 Task: Look for space in Mianyang, China from 6th June, 2023 to 8th June, 2023 for 2 adults in price range Rs.7000 to Rs.12000. Place can be private room with 1  bedroom having 2 beds and 1 bathroom. Property type can be house, flat, guest house. Booking option can be shelf check-in. Required host language is Chinese (Simplified).
Action: Mouse moved to (386, 130)
Screenshot: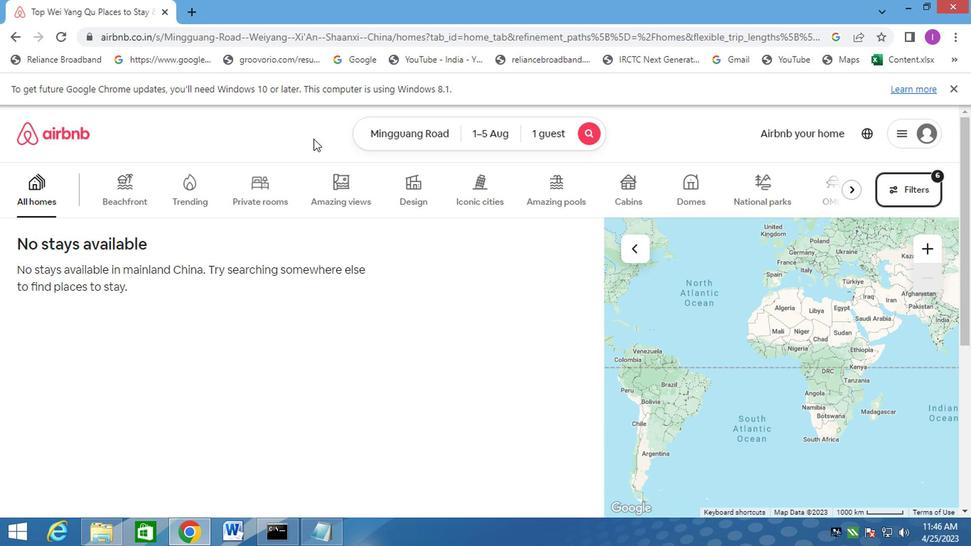
Action: Mouse pressed left at (386, 130)
Screenshot: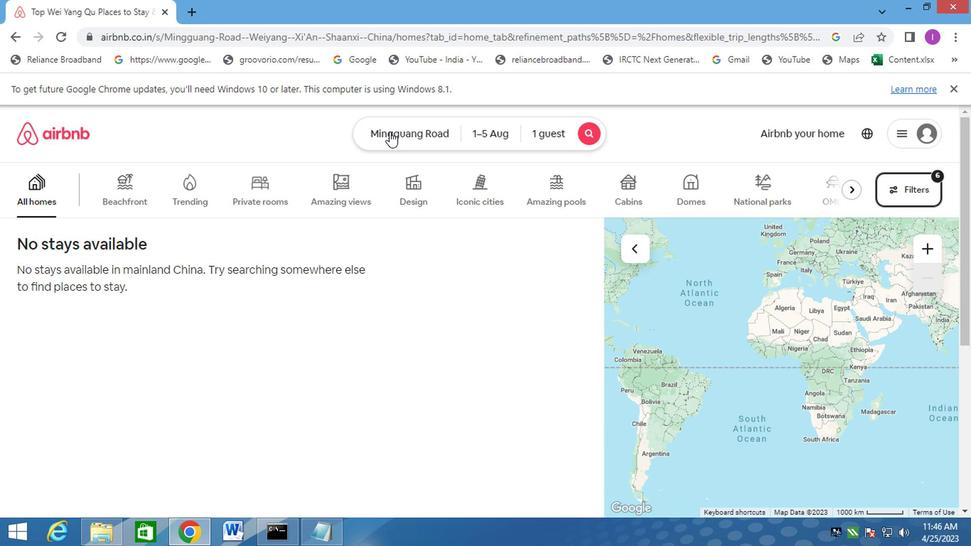 
Action: Mouse moved to (388, 182)
Screenshot: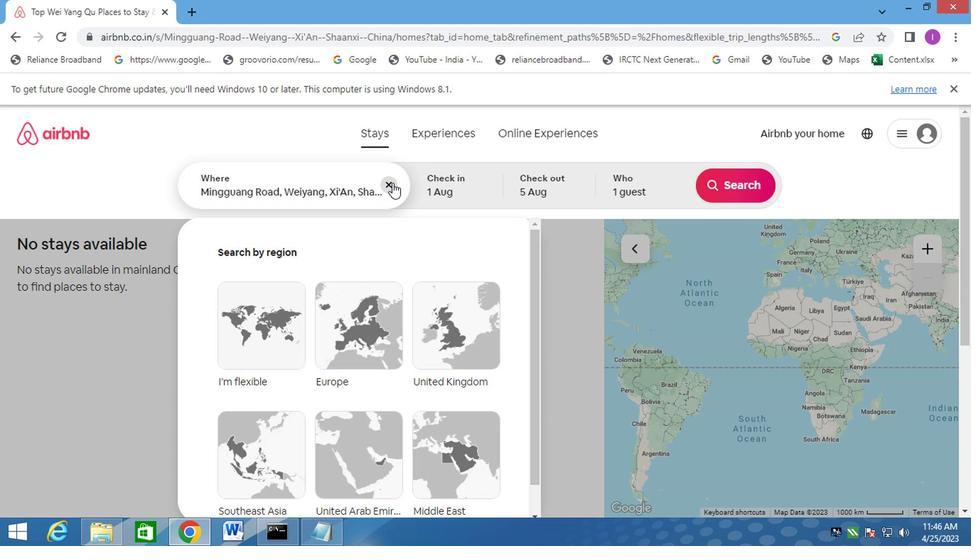 
Action: Mouse pressed left at (388, 182)
Screenshot: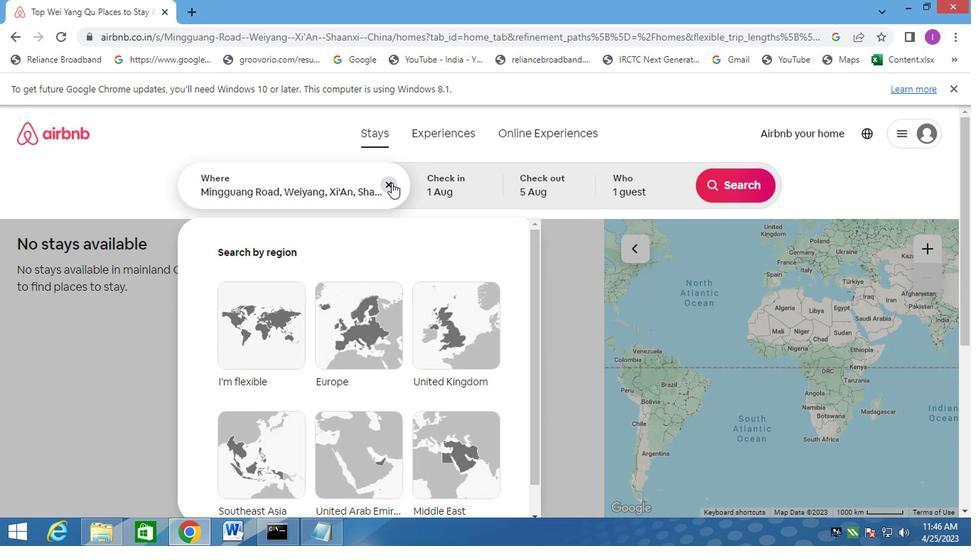 
Action: Mouse moved to (251, 191)
Screenshot: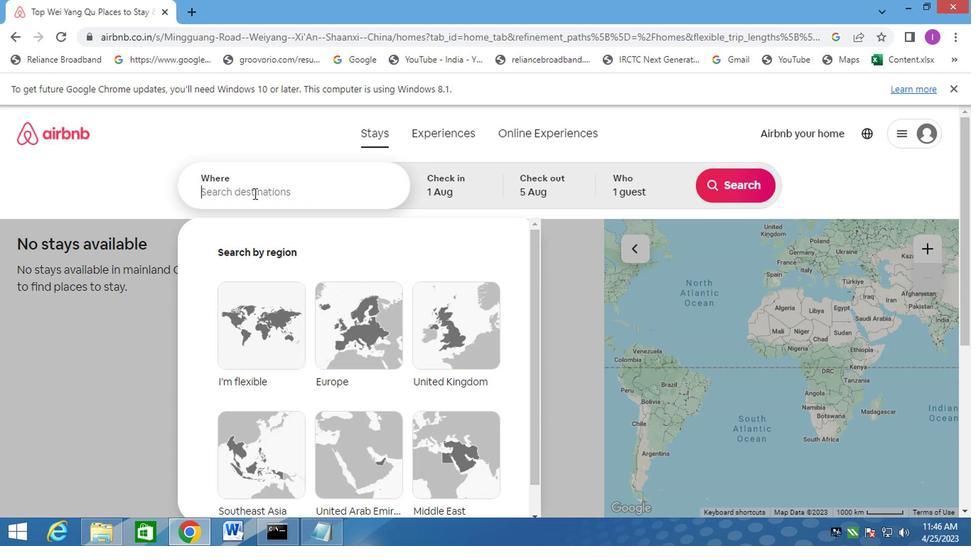 
Action: Key pressed <Key.shift>MIANYANG,CHINA
Screenshot: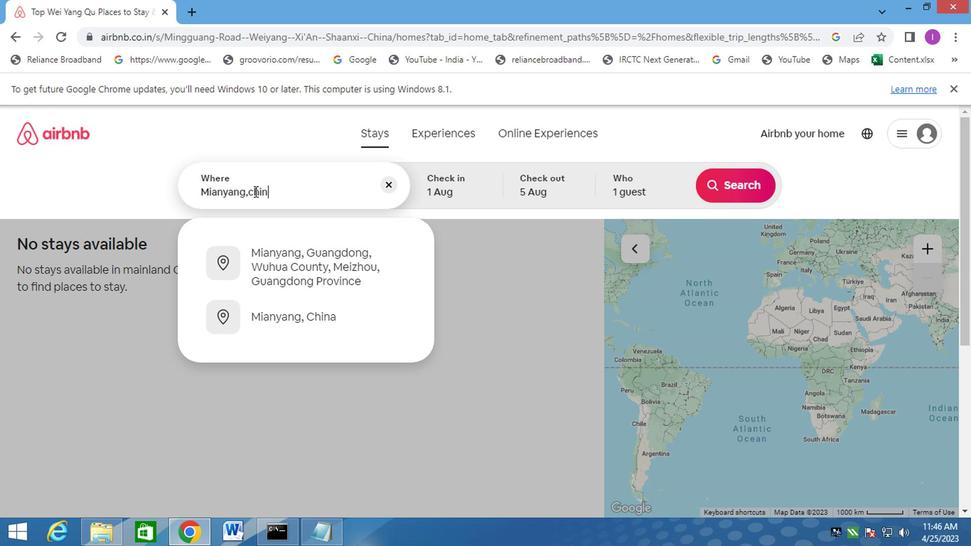 
Action: Mouse moved to (302, 326)
Screenshot: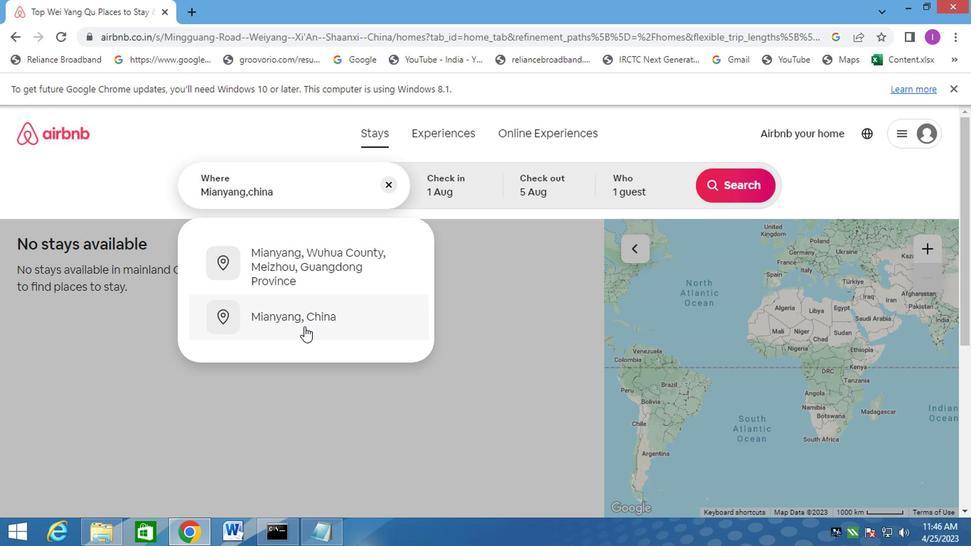 
Action: Mouse pressed left at (302, 326)
Screenshot: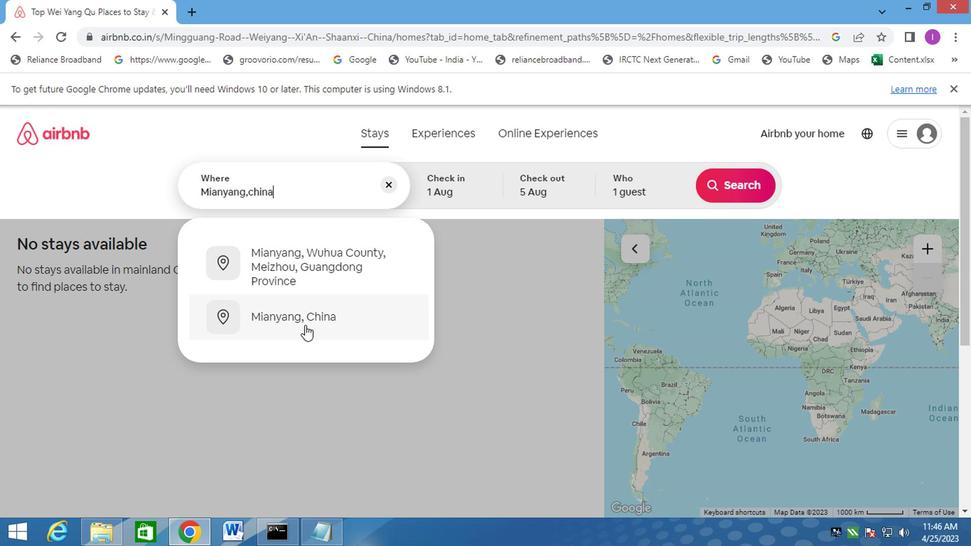 
Action: Mouse moved to (218, 300)
Screenshot: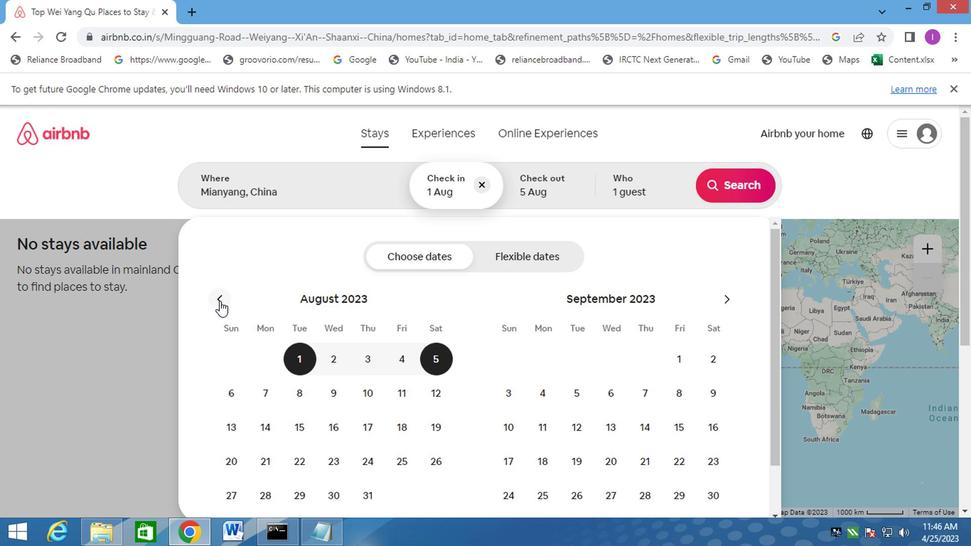 
Action: Mouse pressed left at (218, 300)
Screenshot: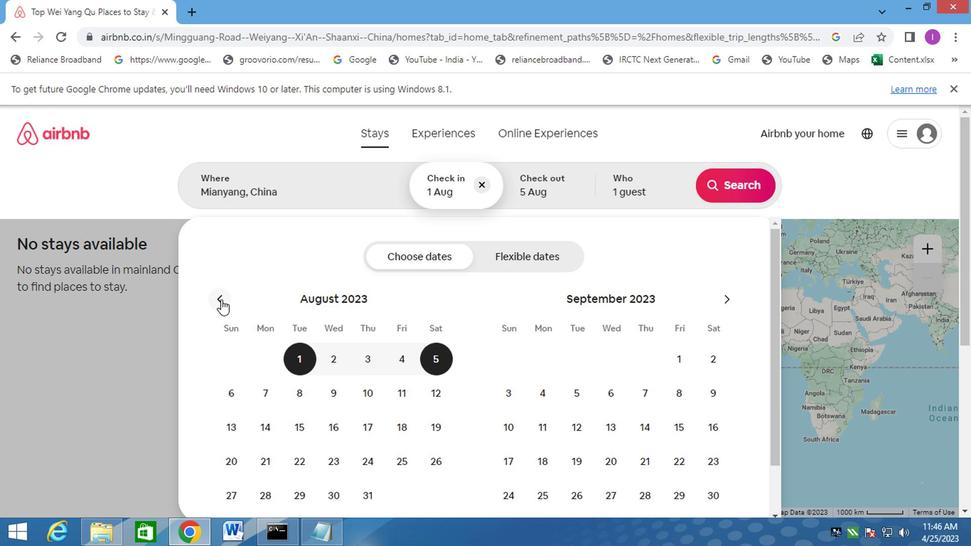 
Action: Mouse moved to (215, 299)
Screenshot: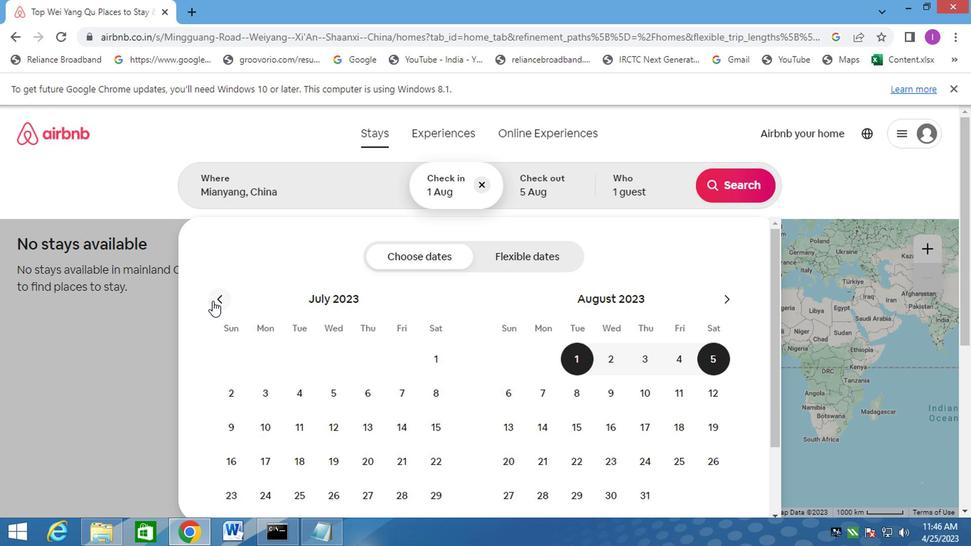 
Action: Mouse pressed left at (215, 299)
Screenshot: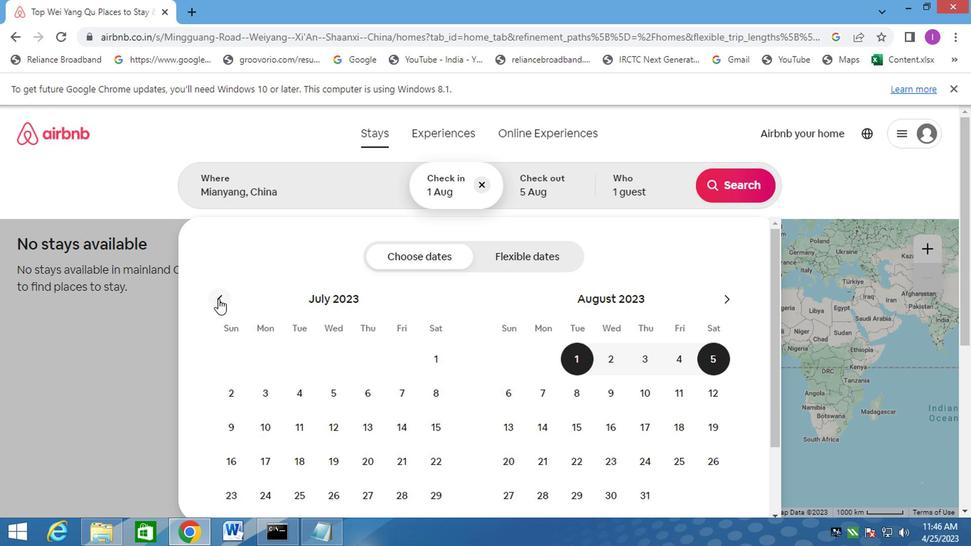 
Action: Mouse moved to (297, 396)
Screenshot: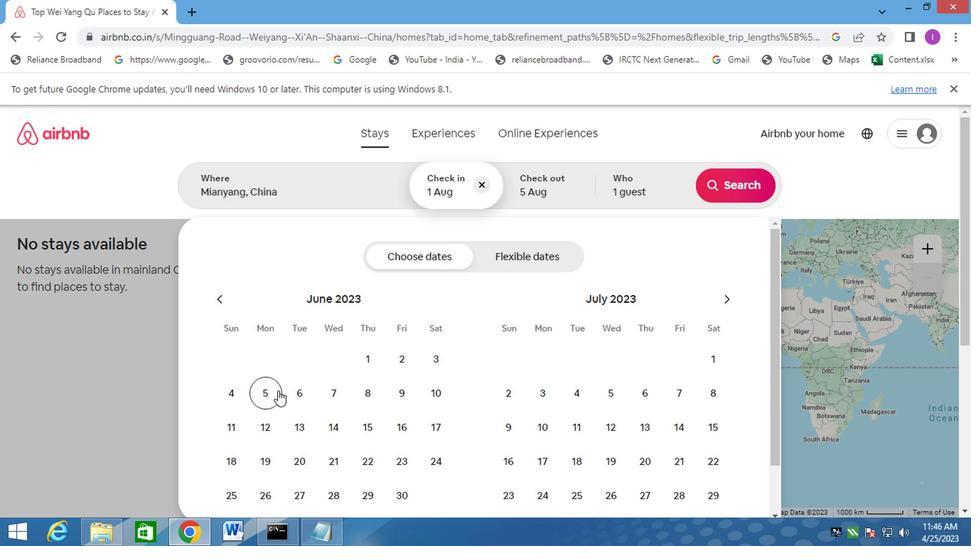 
Action: Mouse pressed left at (297, 396)
Screenshot: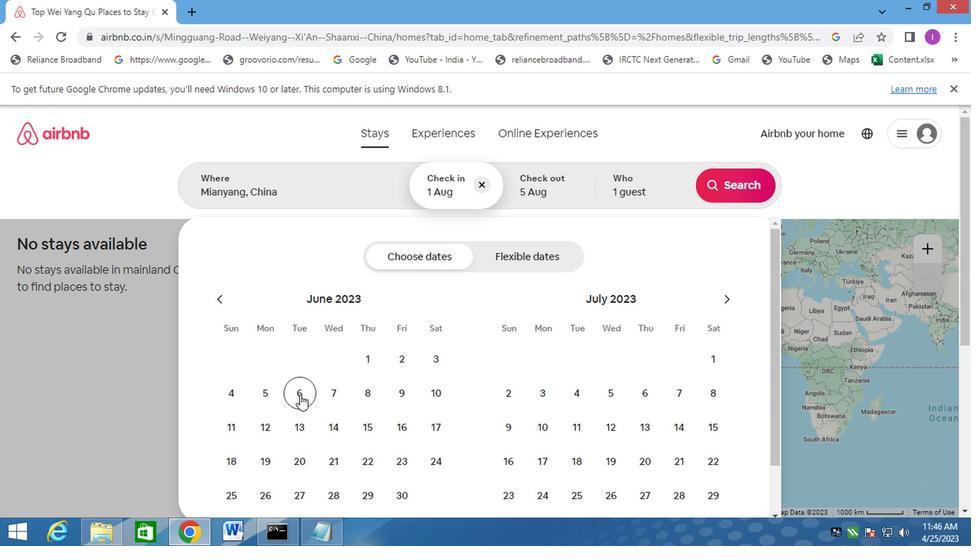 
Action: Mouse moved to (365, 395)
Screenshot: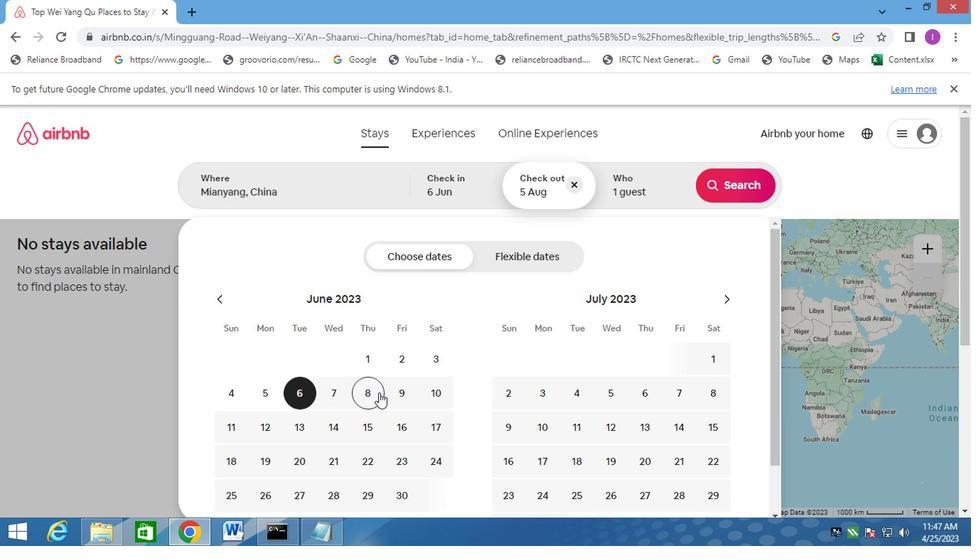 
Action: Mouse pressed left at (365, 395)
Screenshot: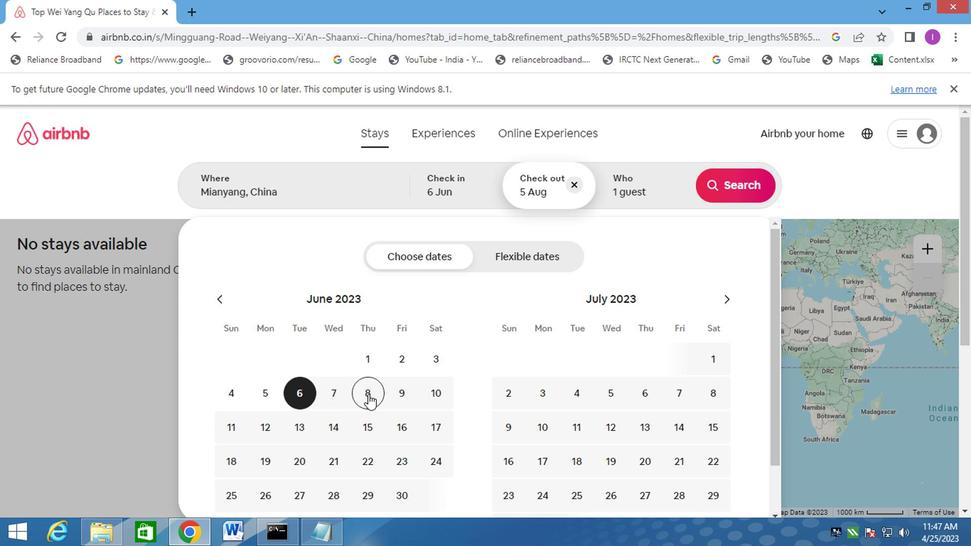 
Action: Mouse moved to (640, 190)
Screenshot: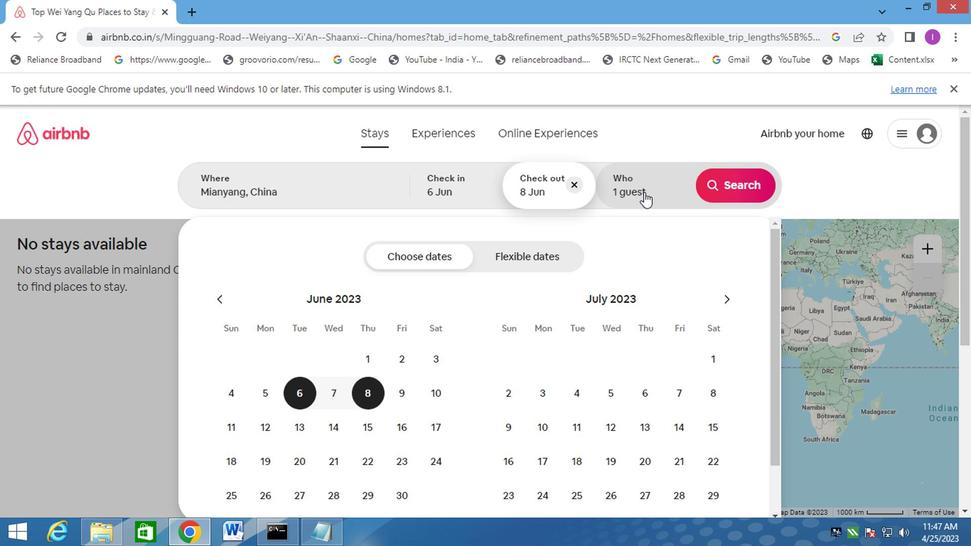 
Action: Mouse pressed left at (640, 190)
Screenshot: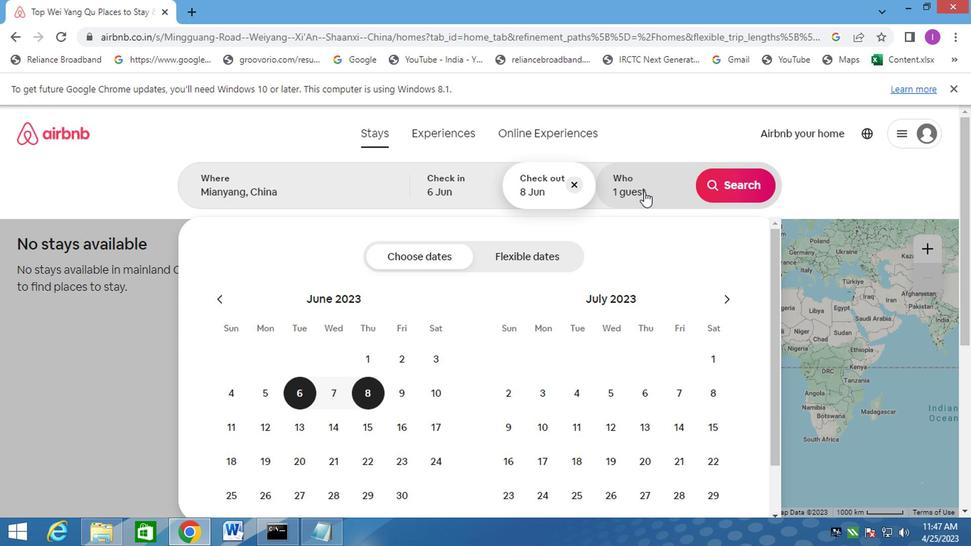 
Action: Mouse moved to (735, 258)
Screenshot: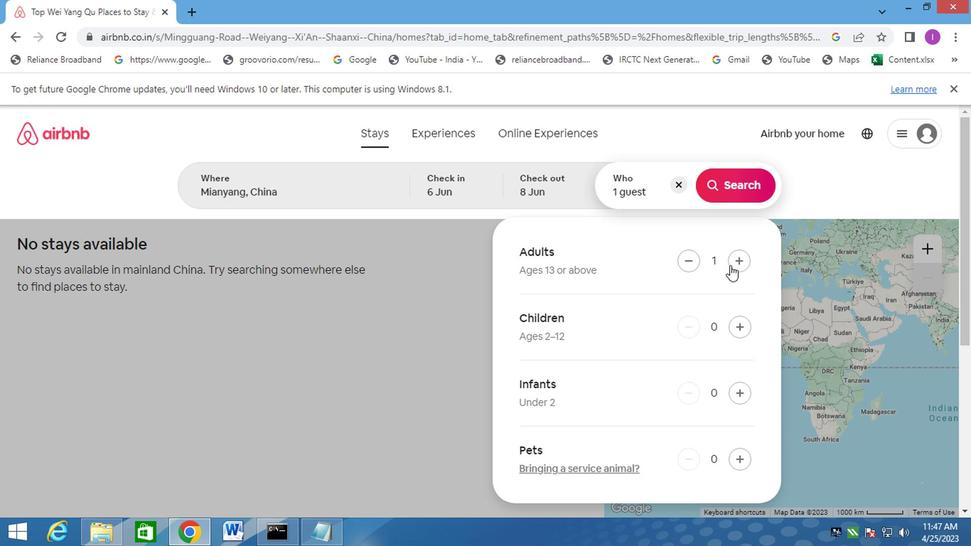 
Action: Mouse pressed left at (735, 258)
Screenshot: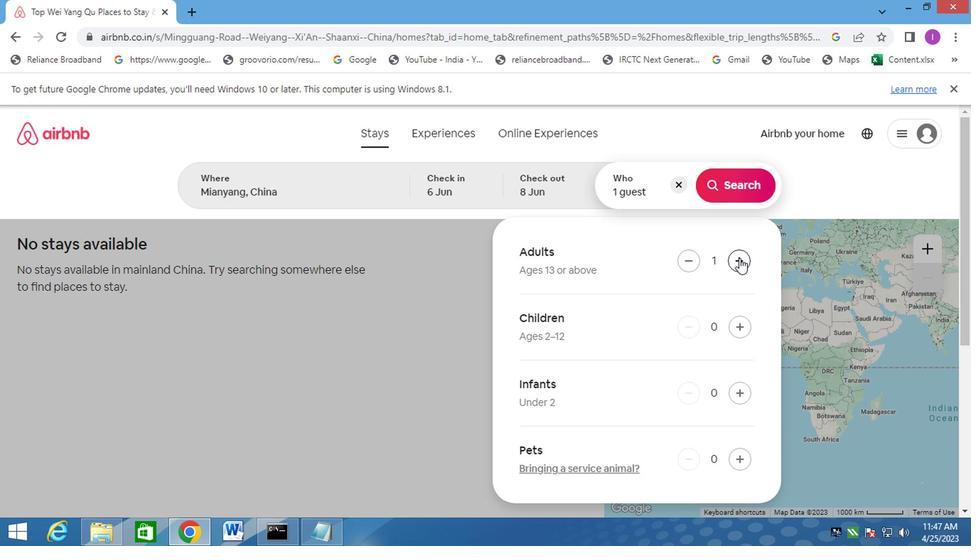 
Action: Mouse moved to (716, 178)
Screenshot: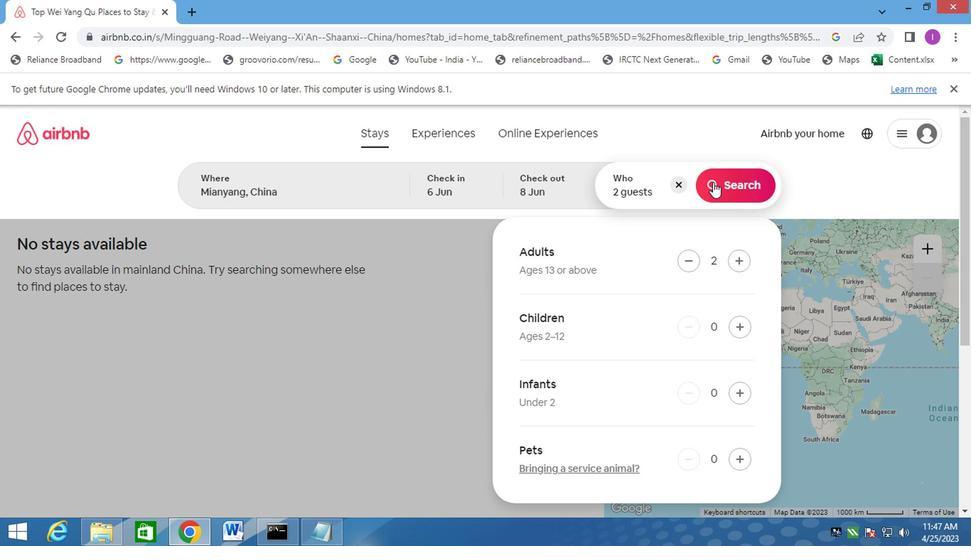 
Action: Mouse pressed left at (716, 178)
Screenshot: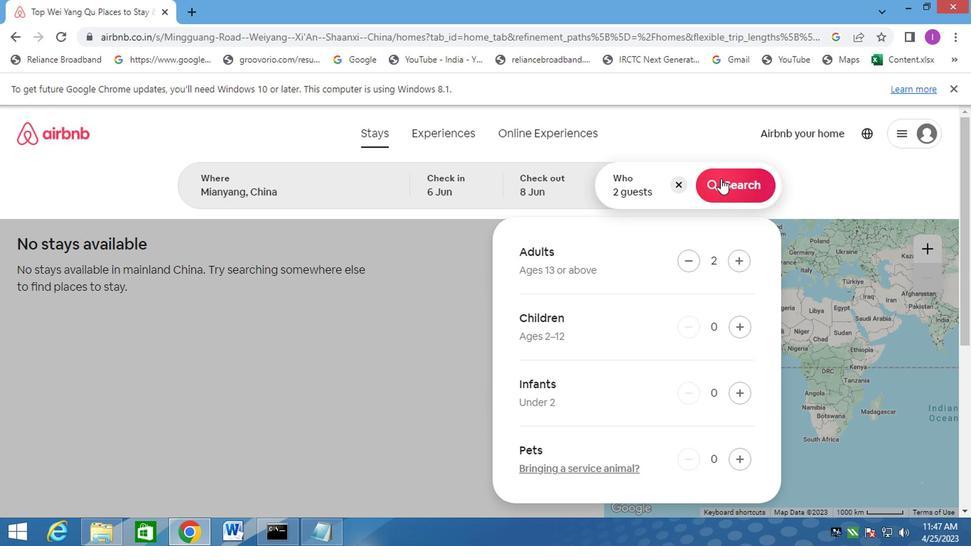 
Action: Mouse moved to (911, 186)
Screenshot: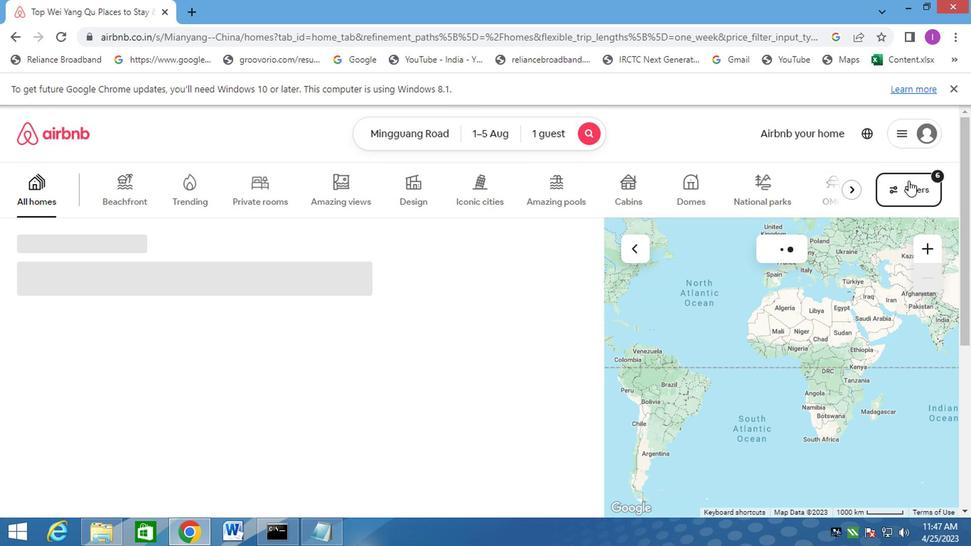 
Action: Mouse pressed left at (911, 186)
Screenshot: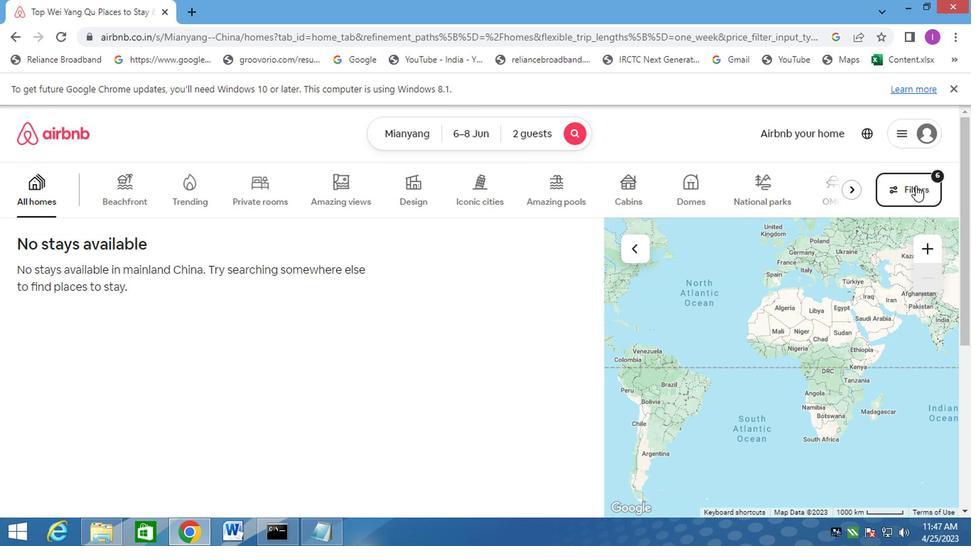 
Action: Mouse moved to (304, 282)
Screenshot: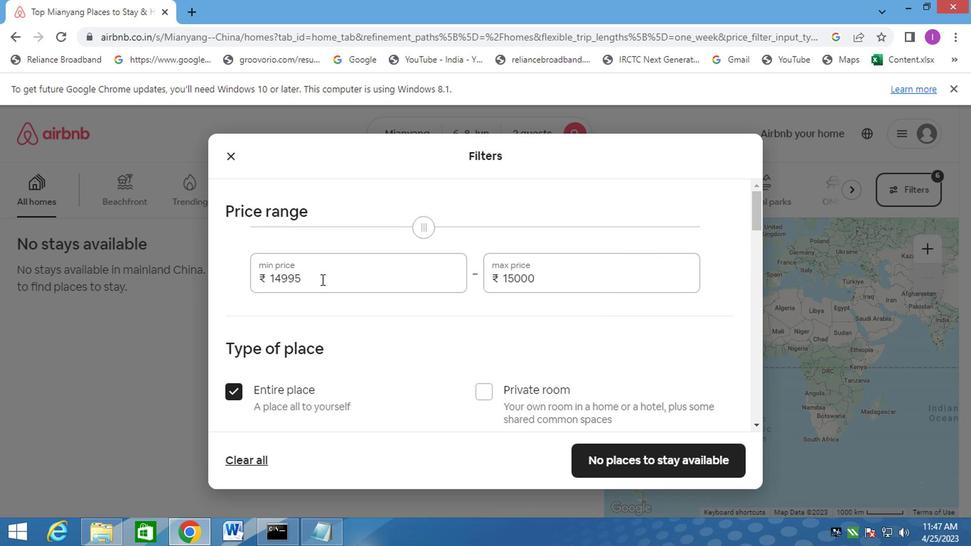 
Action: Mouse pressed left at (304, 282)
Screenshot: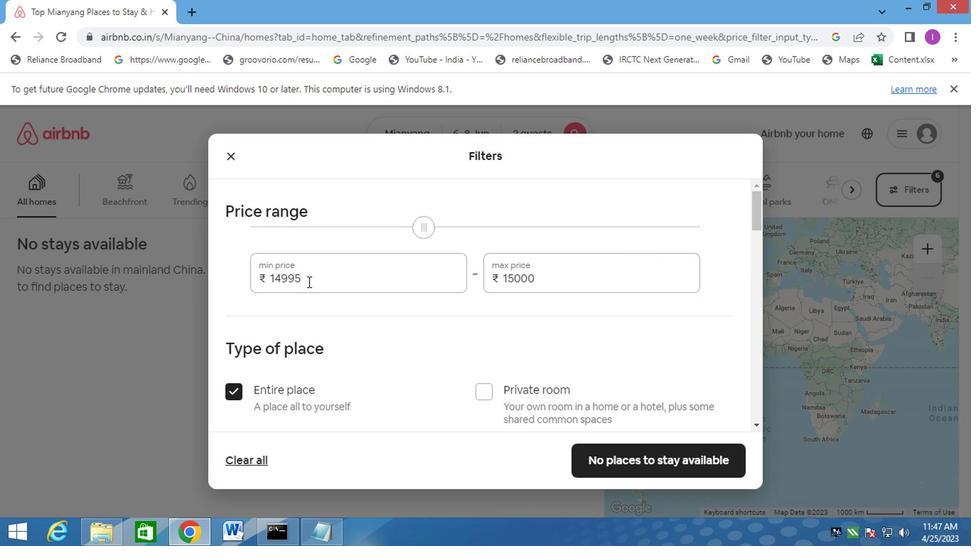 
Action: Mouse moved to (264, 279)
Screenshot: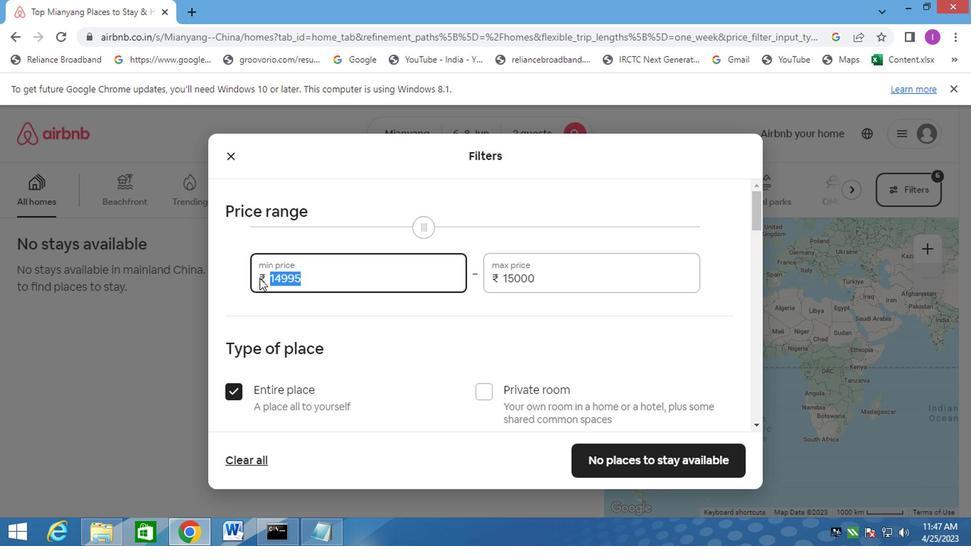 
Action: Key pressed 7000
Screenshot: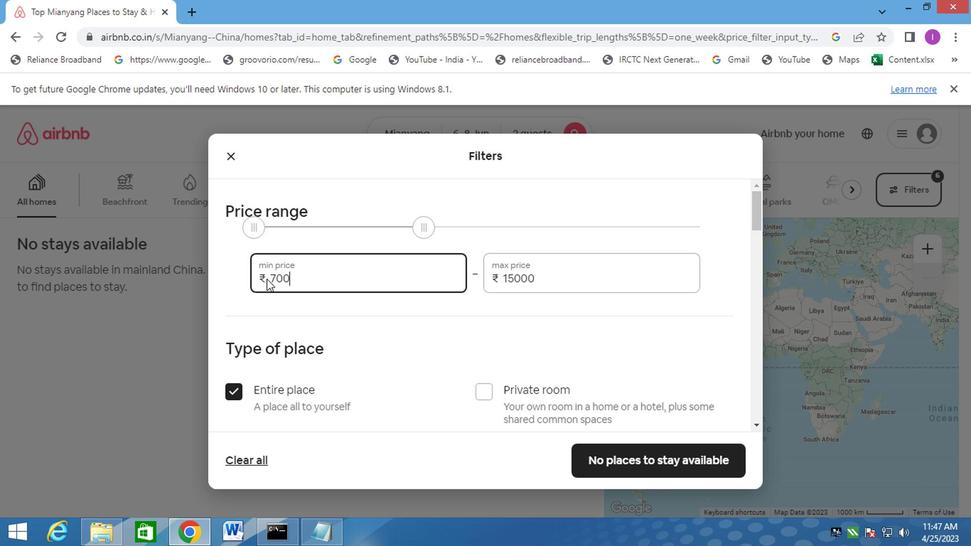 
Action: Mouse moved to (534, 276)
Screenshot: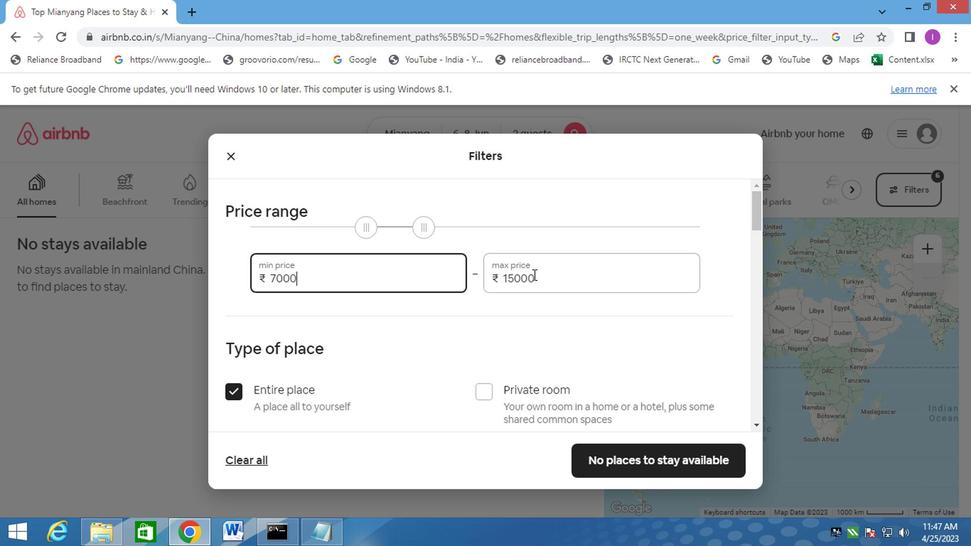 
Action: Mouse pressed left at (534, 276)
Screenshot: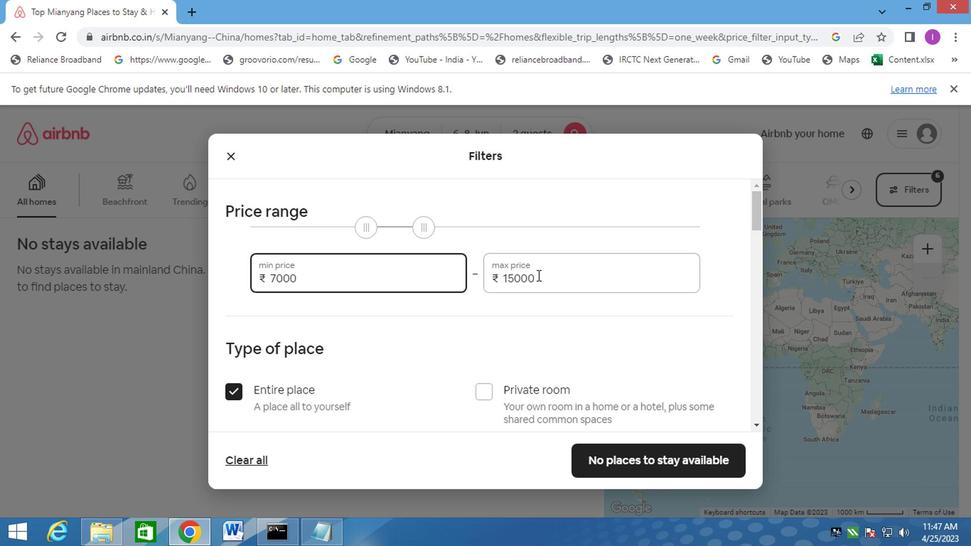 
Action: Mouse moved to (497, 275)
Screenshot: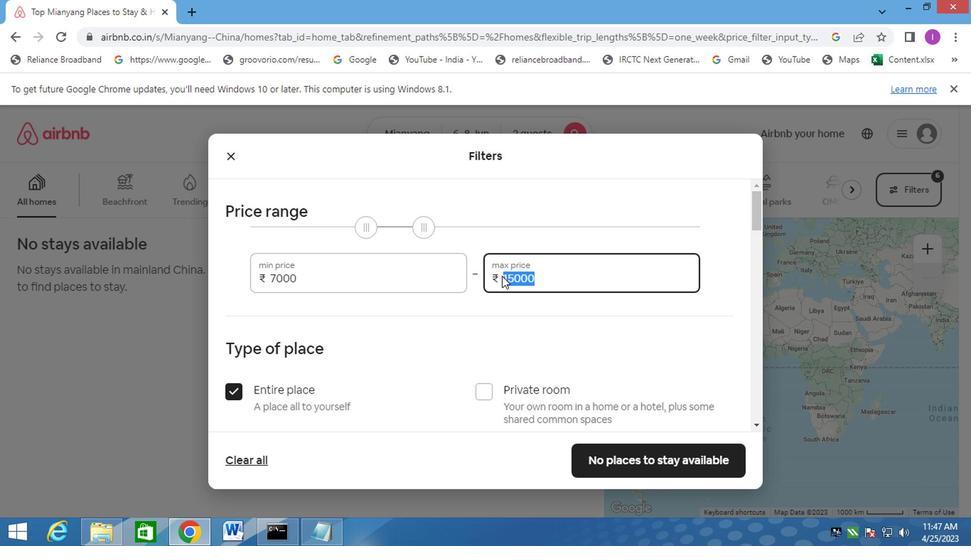
Action: Key pressed 12000
Screenshot: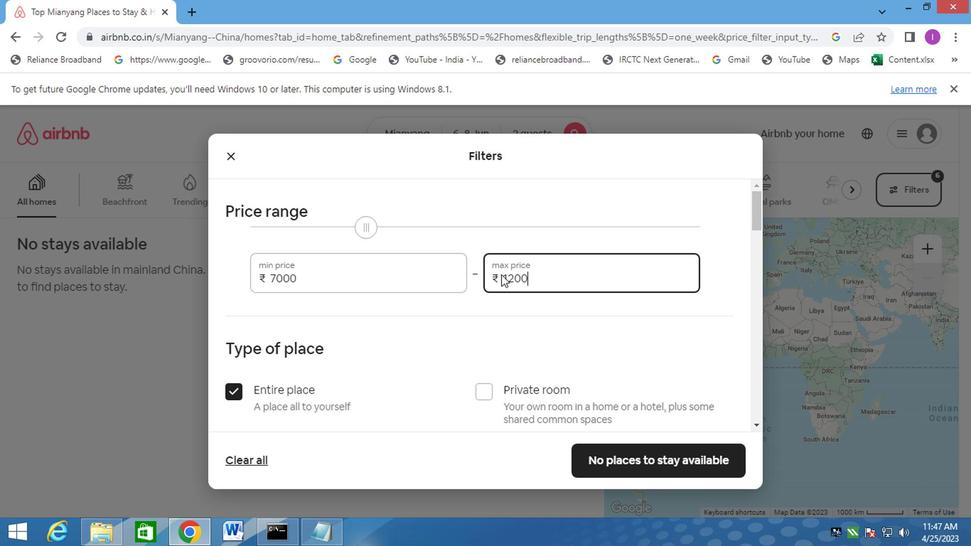 
Action: Mouse moved to (228, 391)
Screenshot: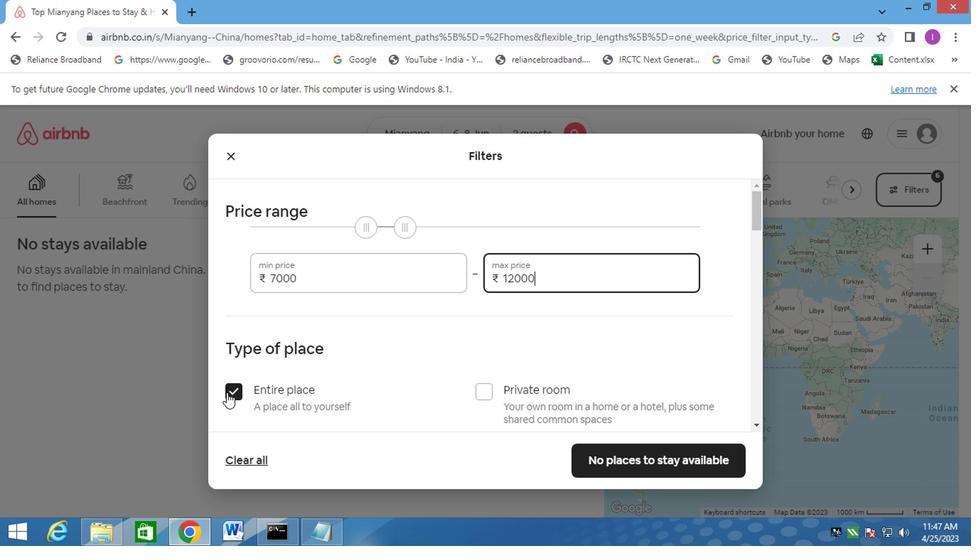 
Action: Mouse pressed left at (228, 391)
Screenshot: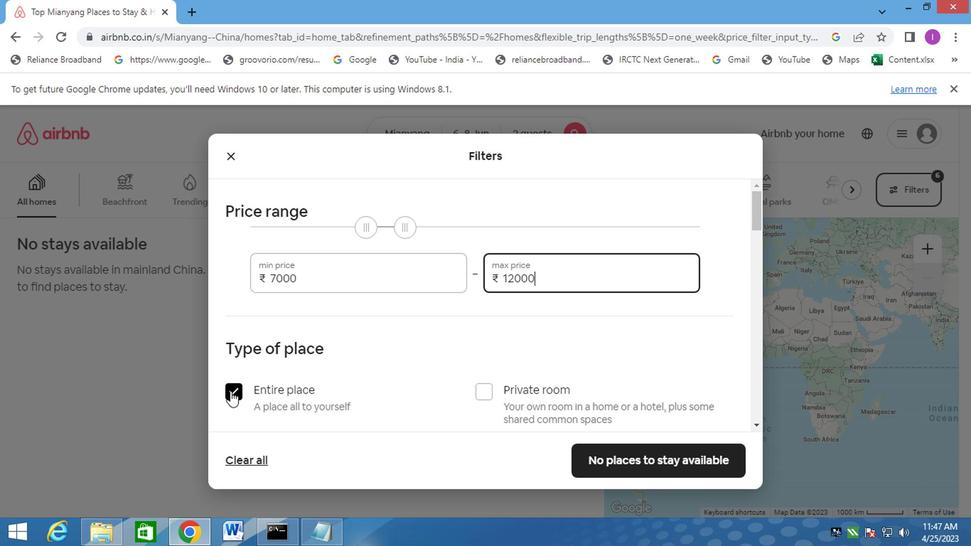
Action: Mouse moved to (486, 394)
Screenshot: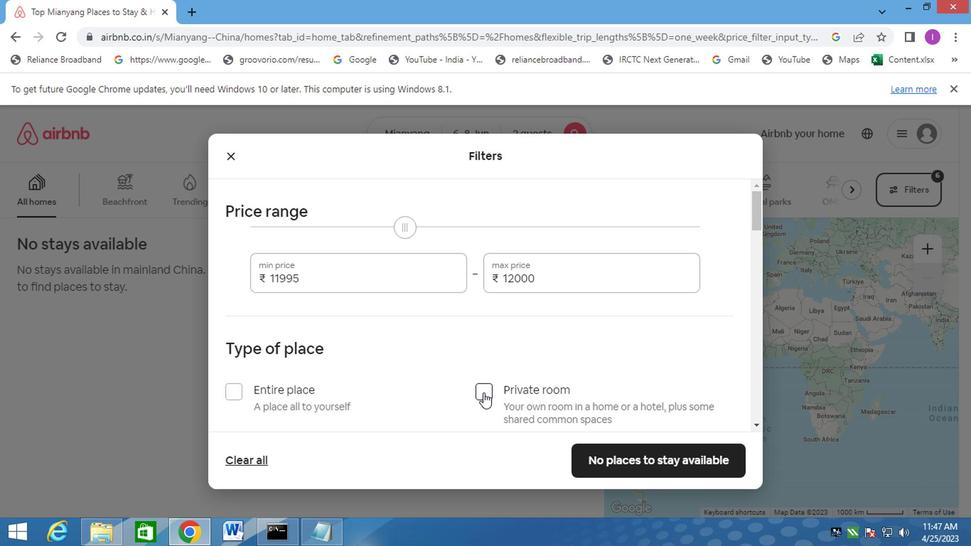
Action: Mouse pressed left at (486, 394)
Screenshot: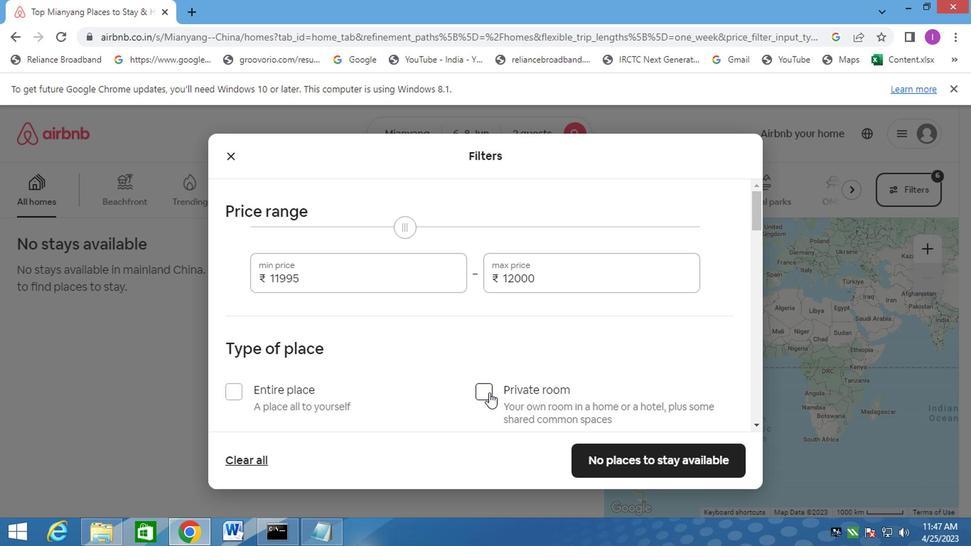 
Action: Mouse moved to (691, 291)
Screenshot: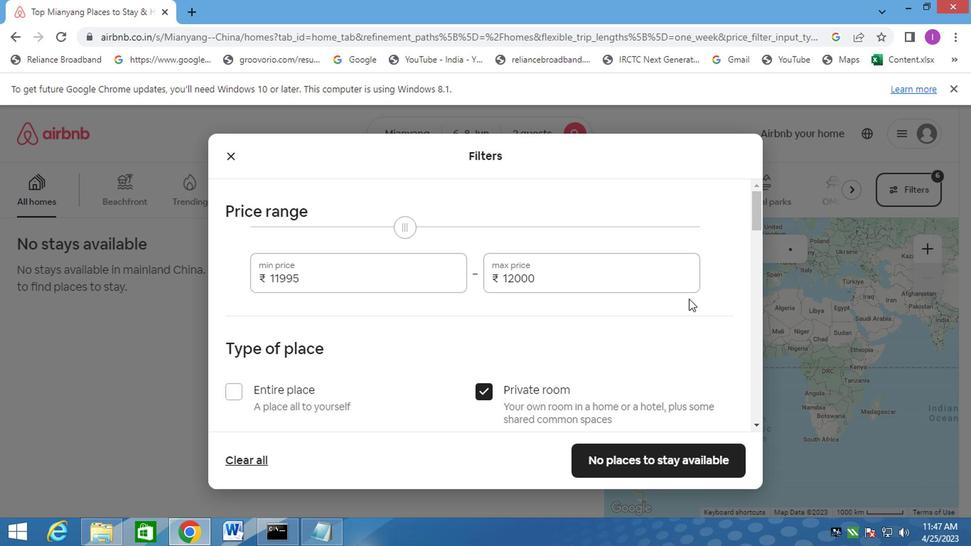 
Action: Mouse scrolled (691, 290) with delta (0, -1)
Screenshot: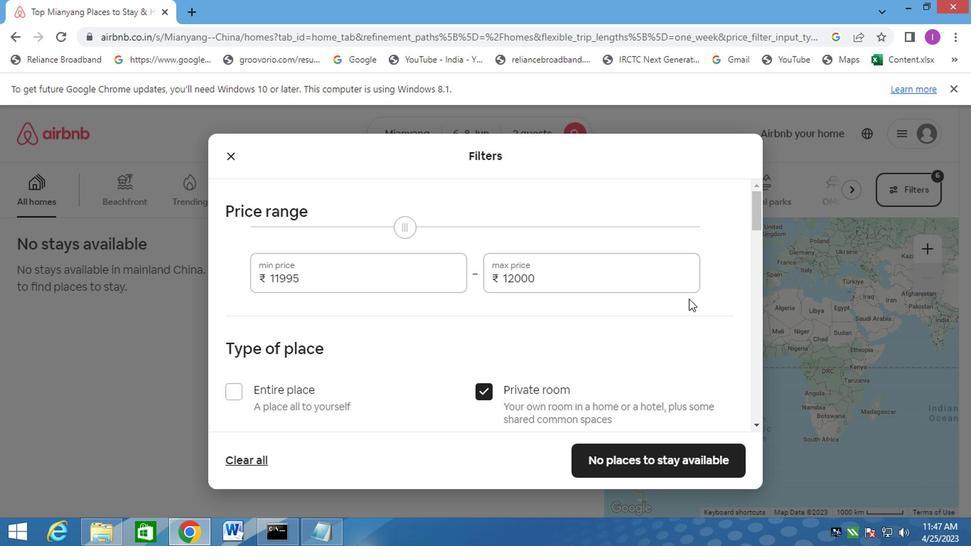 
Action: Mouse scrolled (691, 290) with delta (0, -1)
Screenshot: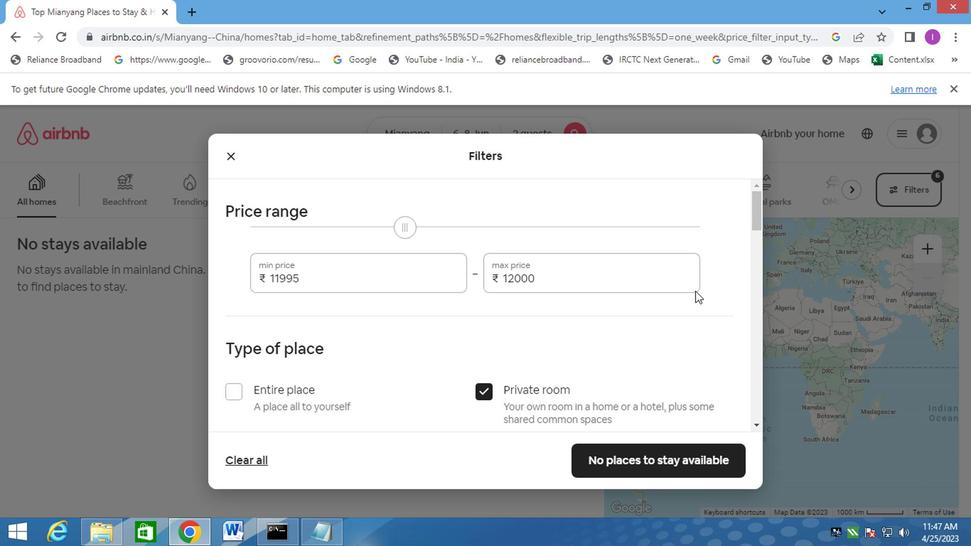 
Action: Mouse scrolled (691, 290) with delta (0, -1)
Screenshot: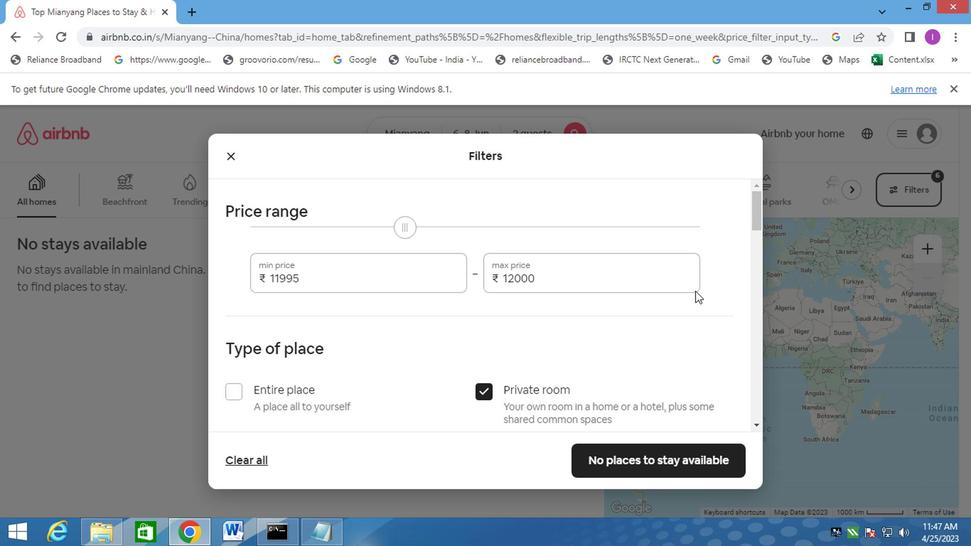 
Action: Mouse moved to (338, 259)
Screenshot: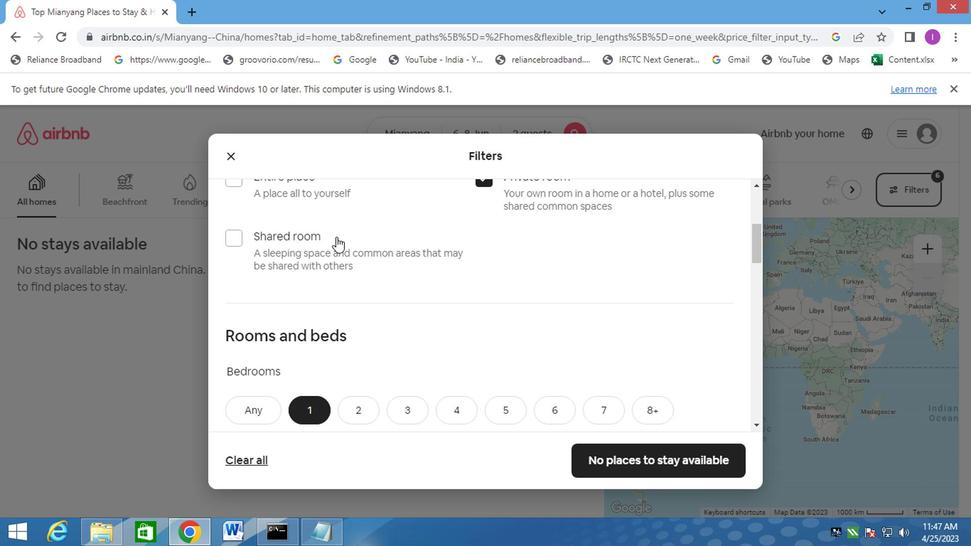 
Action: Mouse scrolled (338, 258) with delta (0, 0)
Screenshot: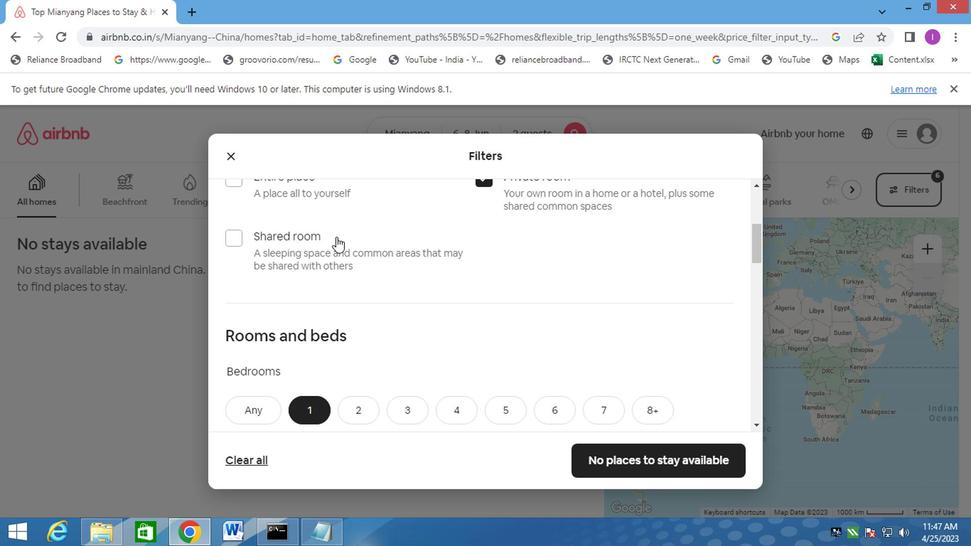 
Action: Mouse moved to (339, 259)
Screenshot: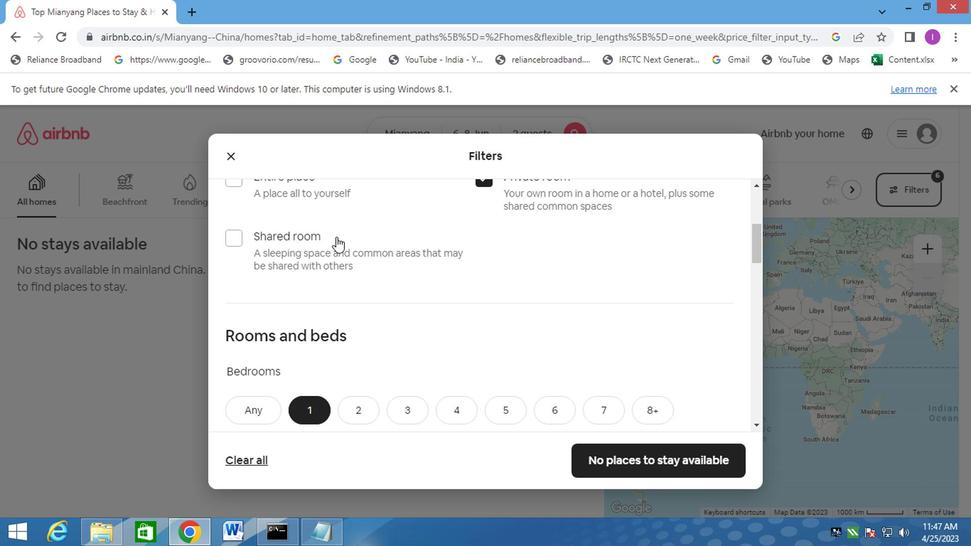 
Action: Mouse scrolled (339, 259) with delta (0, 0)
Screenshot: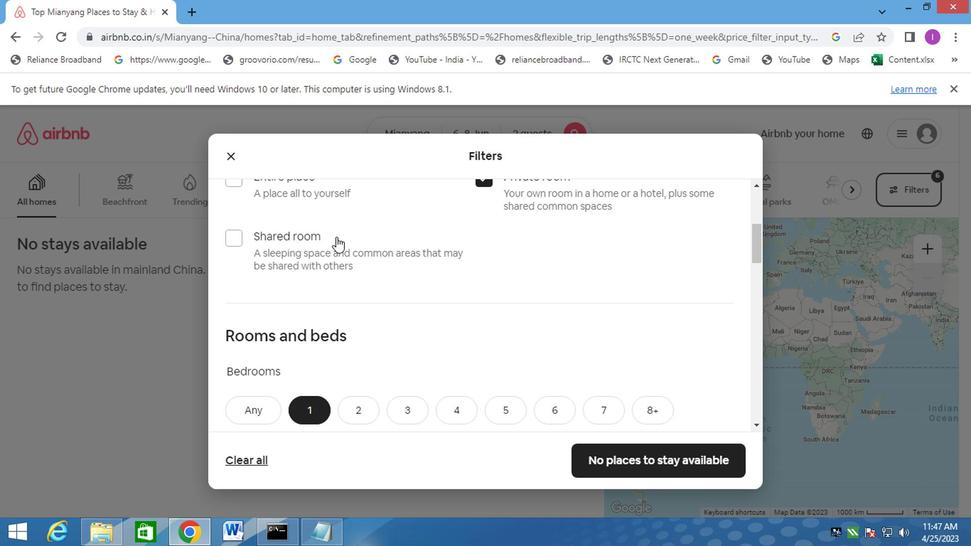 
Action: Mouse moved to (355, 271)
Screenshot: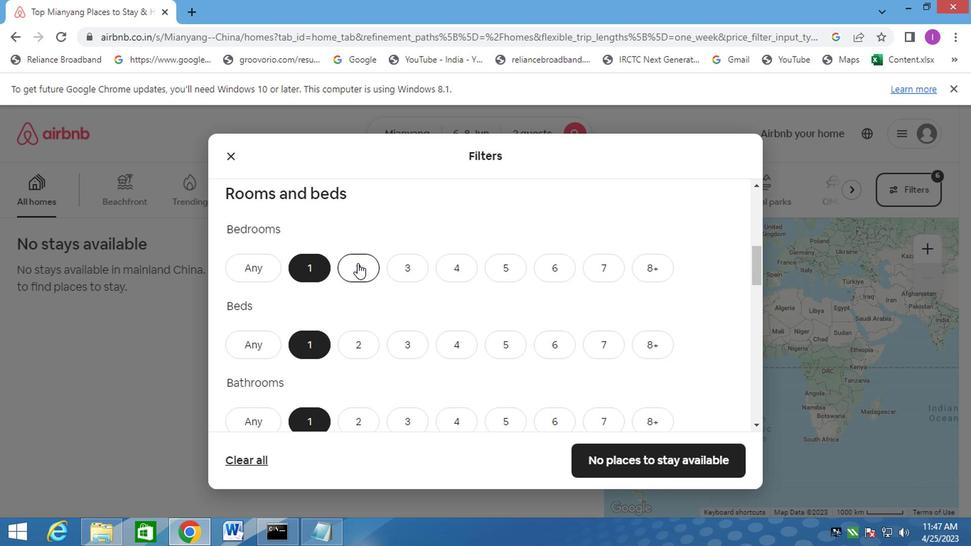
Action: Mouse pressed left at (355, 271)
Screenshot: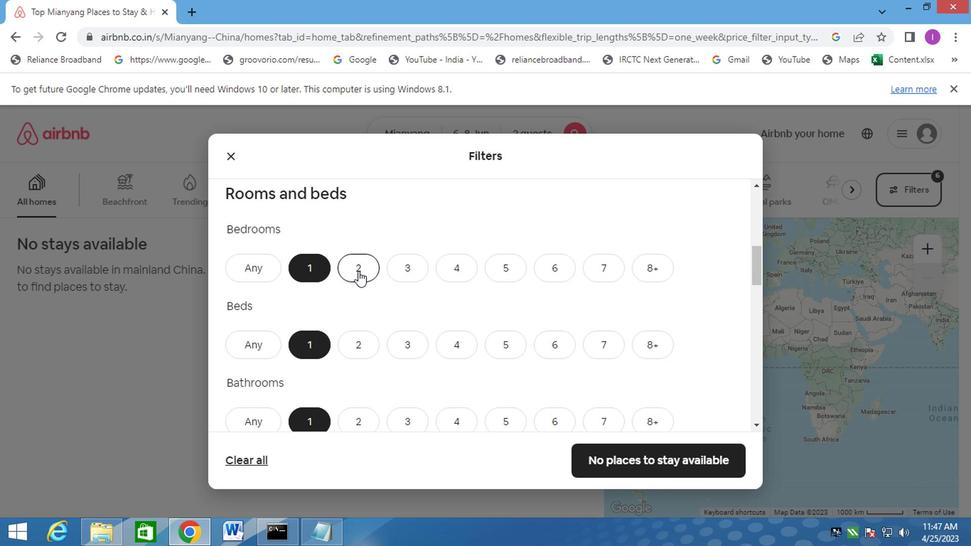 
Action: Mouse moved to (308, 273)
Screenshot: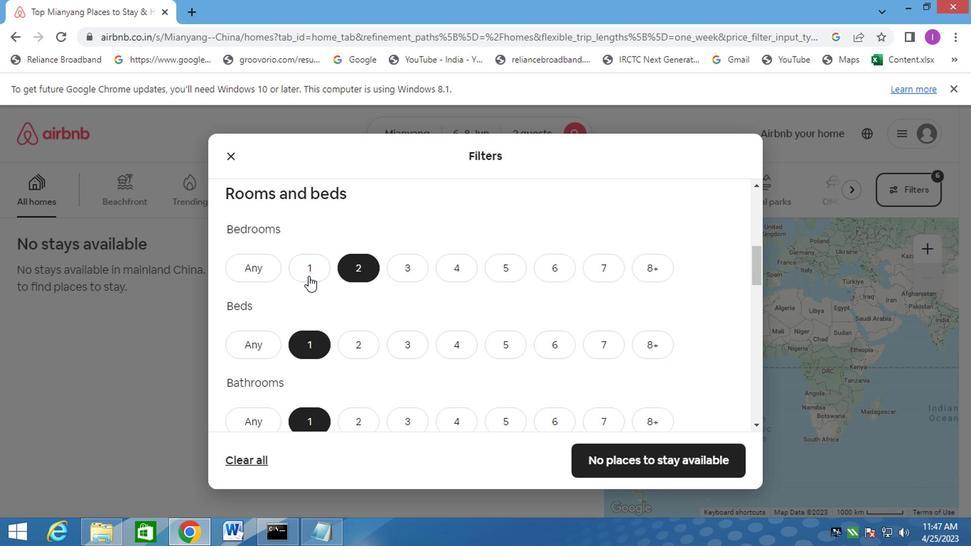 
Action: Mouse pressed left at (308, 273)
Screenshot: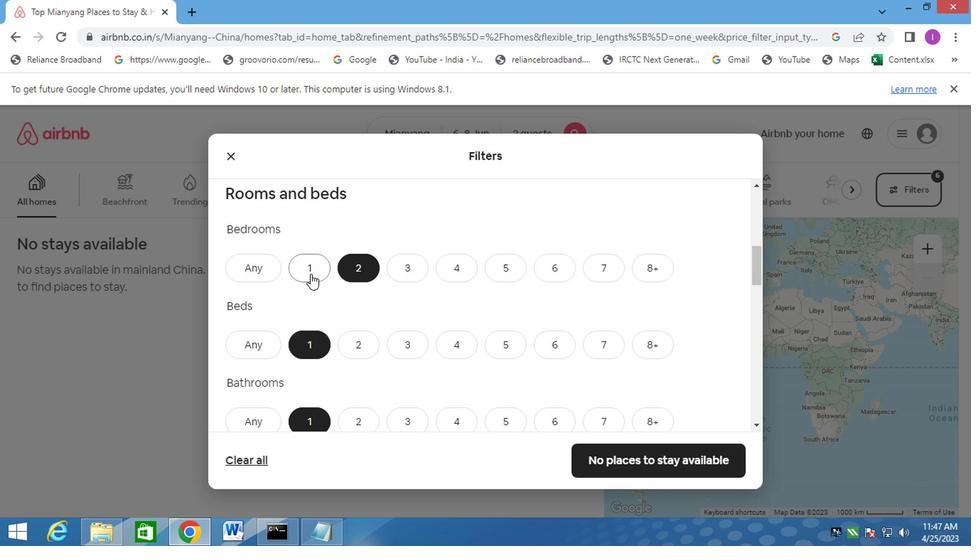 
Action: Mouse moved to (367, 351)
Screenshot: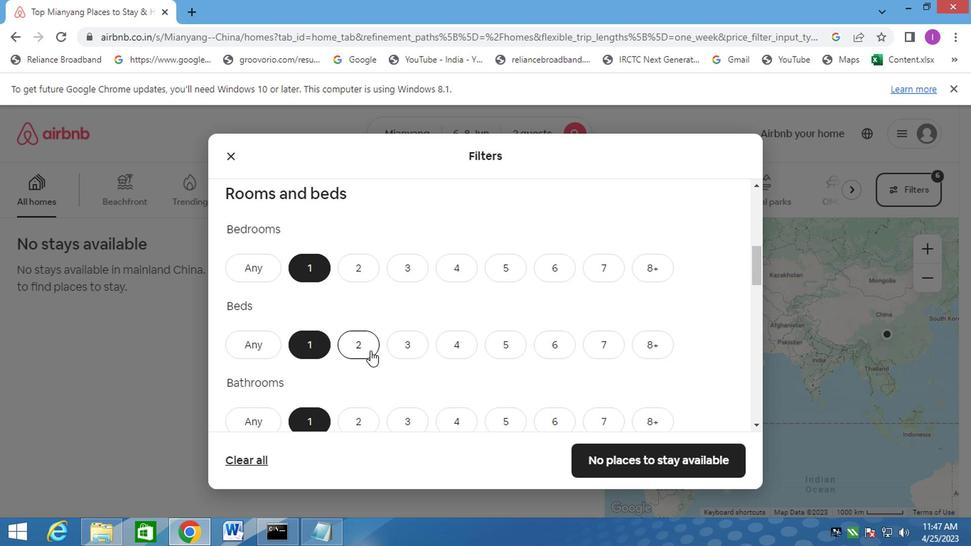 
Action: Mouse pressed left at (367, 351)
Screenshot: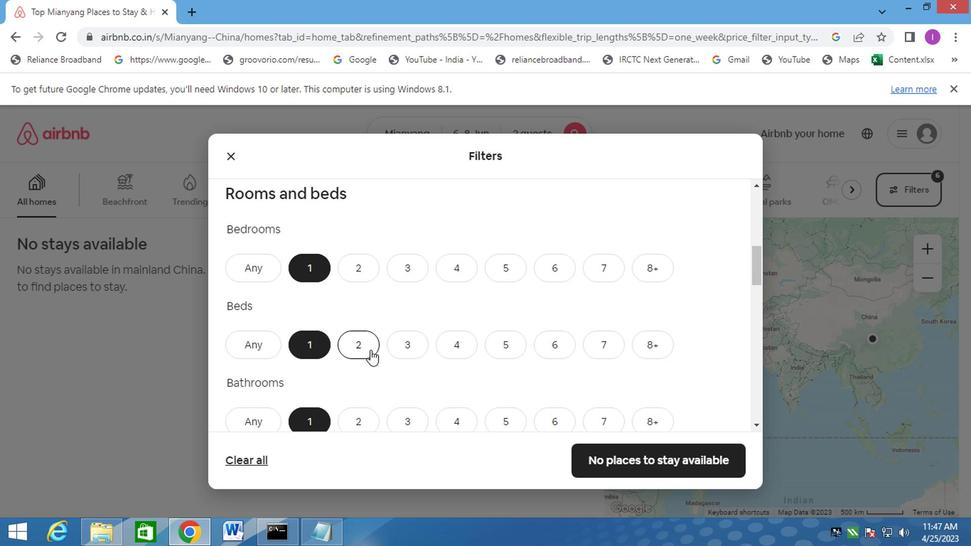 
Action: Mouse moved to (352, 335)
Screenshot: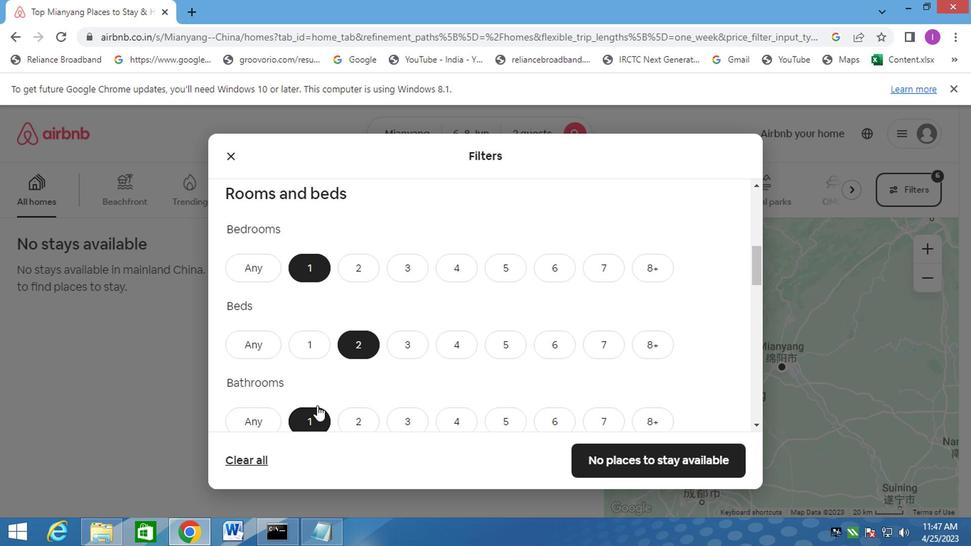 
Action: Mouse scrolled (352, 334) with delta (0, 0)
Screenshot: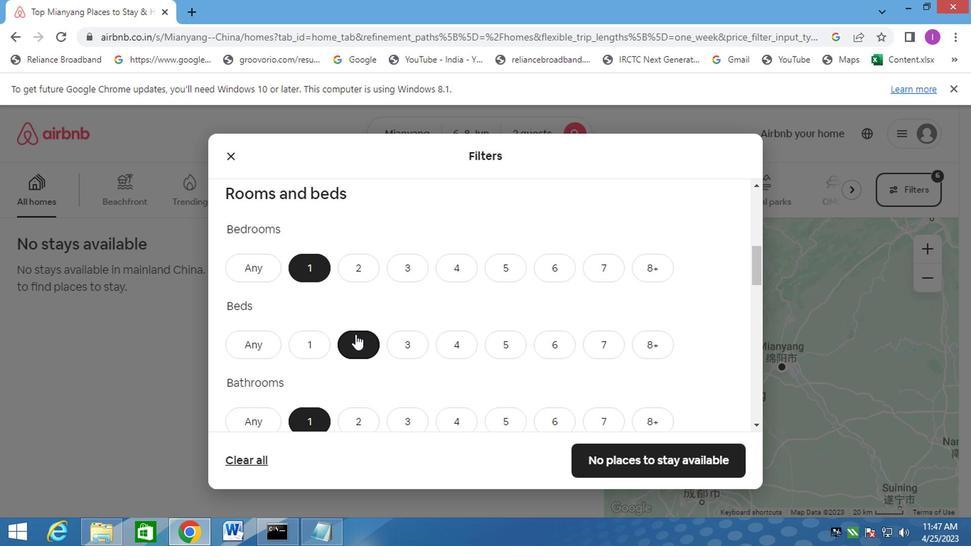 
Action: Mouse scrolled (352, 334) with delta (0, 0)
Screenshot: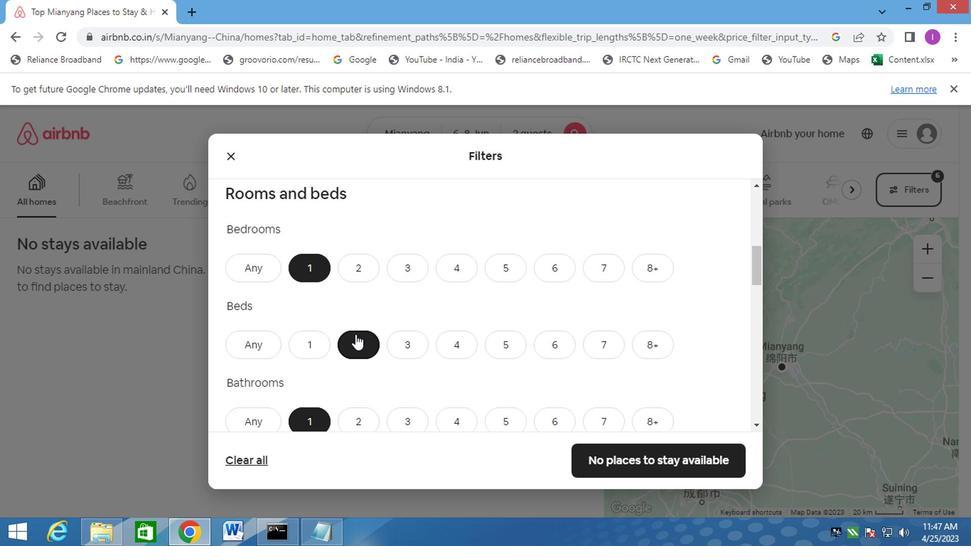 
Action: Mouse moved to (352, 334)
Screenshot: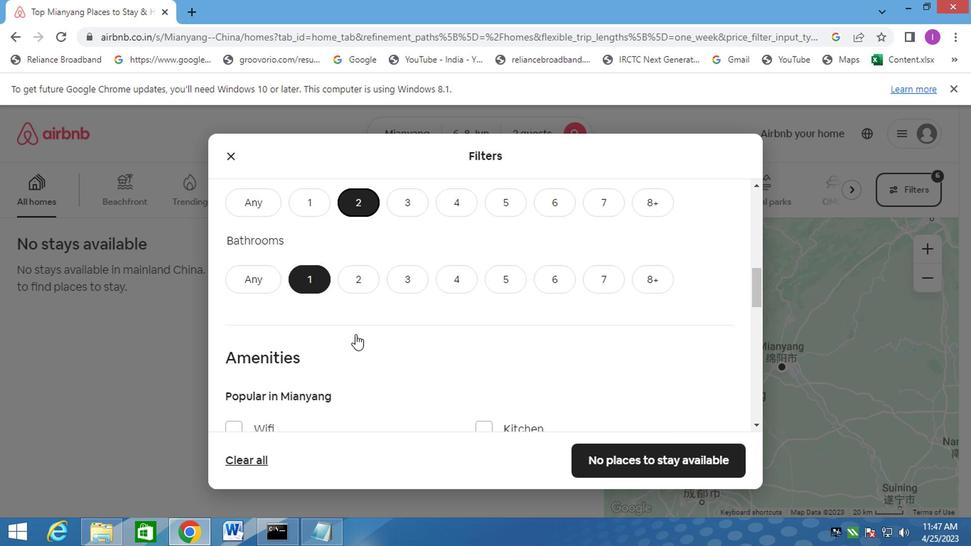 
Action: Mouse scrolled (352, 333) with delta (0, -1)
Screenshot: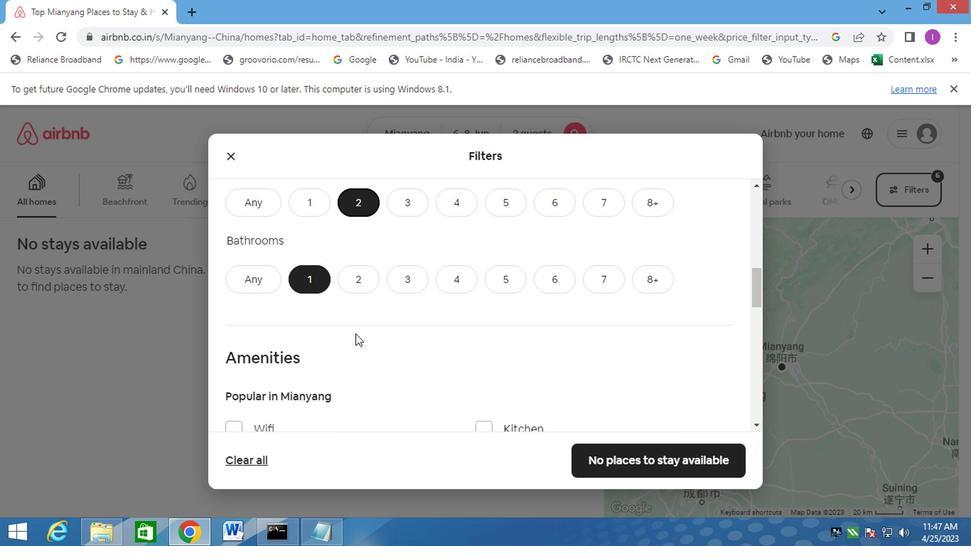 
Action: Mouse moved to (369, 347)
Screenshot: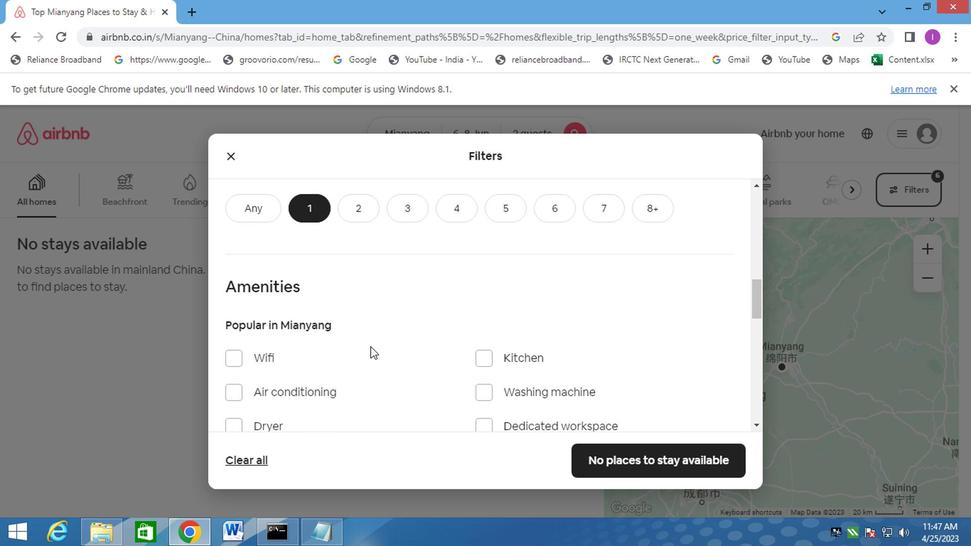 
Action: Mouse scrolled (369, 346) with delta (0, 0)
Screenshot: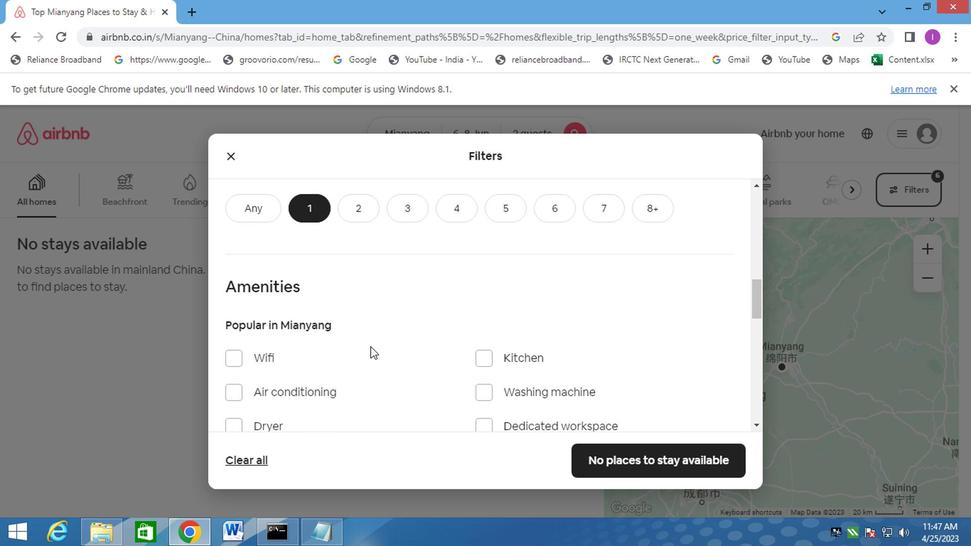 
Action: Mouse moved to (371, 346)
Screenshot: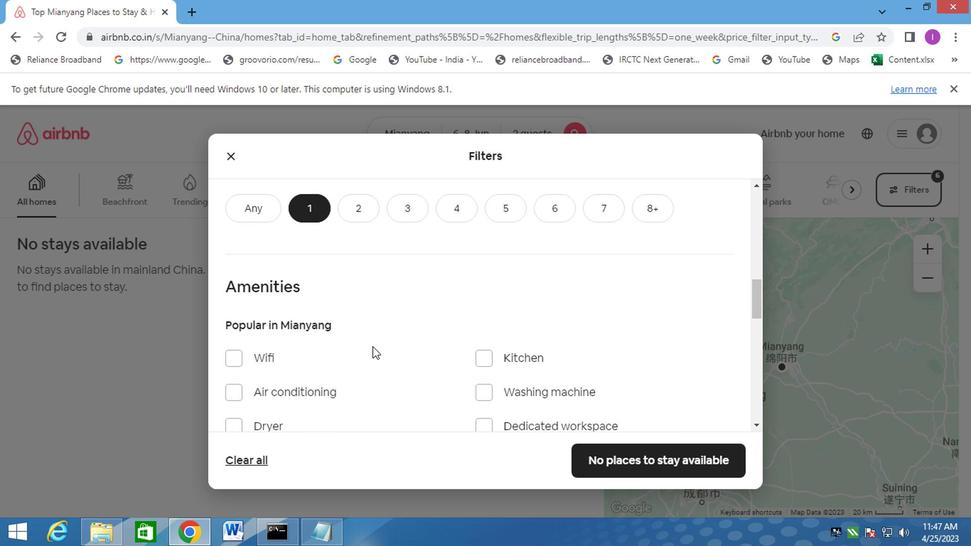 
Action: Mouse scrolled (371, 346) with delta (0, 0)
Screenshot: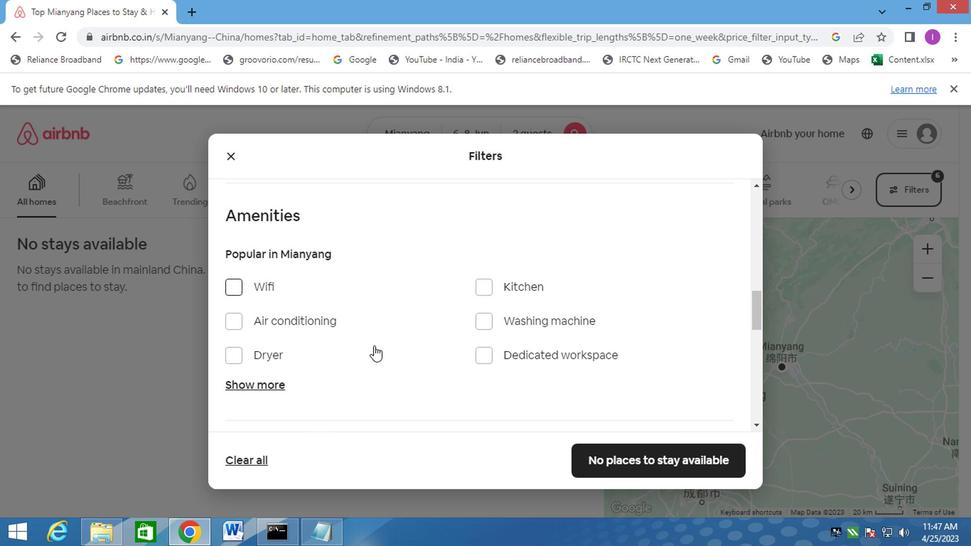 
Action: Mouse moved to (372, 346)
Screenshot: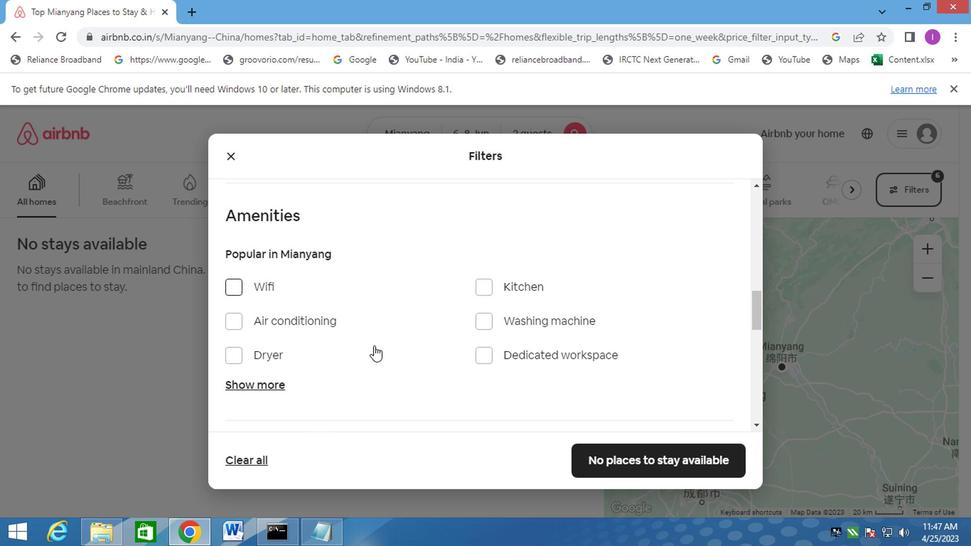 
Action: Mouse scrolled (372, 346) with delta (0, 0)
Screenshot: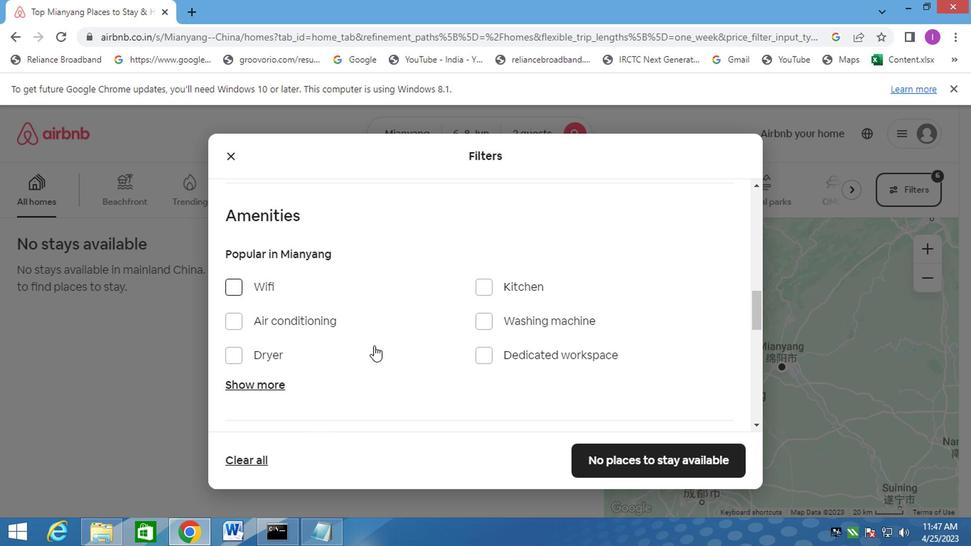 
Action: Mouse scrolled (372, 346) with delta (0, 0)
Screenshot: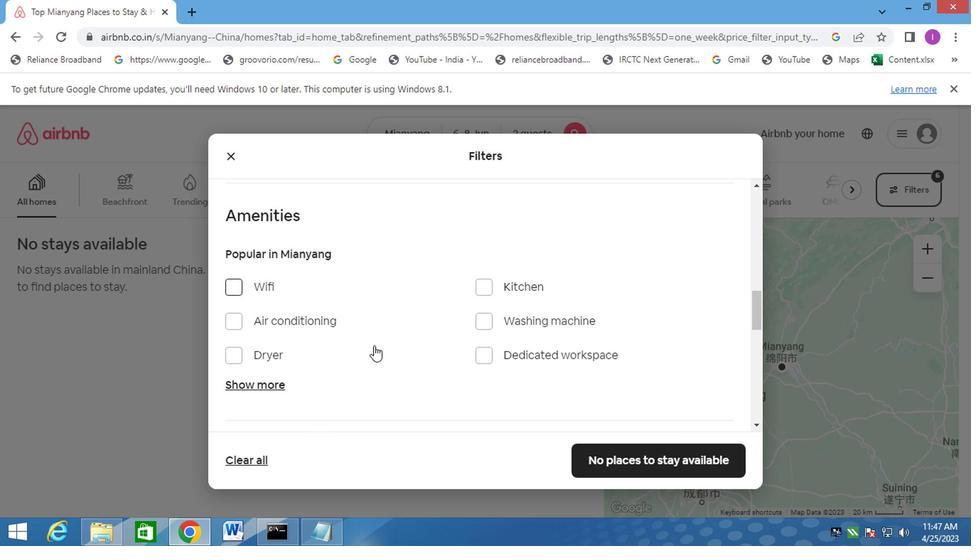 
Action: Mouse moved to (374, 346)
Screenshot: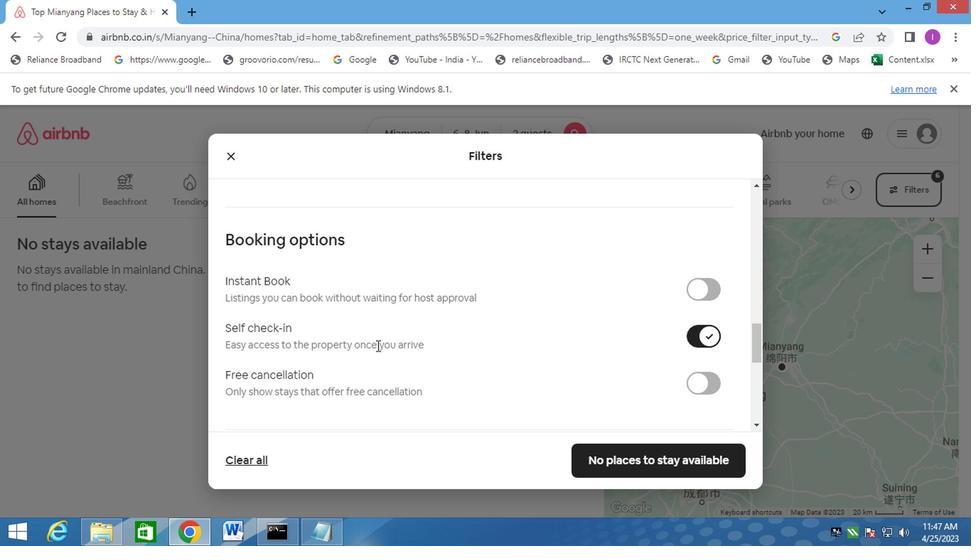 
Action: Mouse scrolled (374, 345) with delta (0, -1)
Screenshot: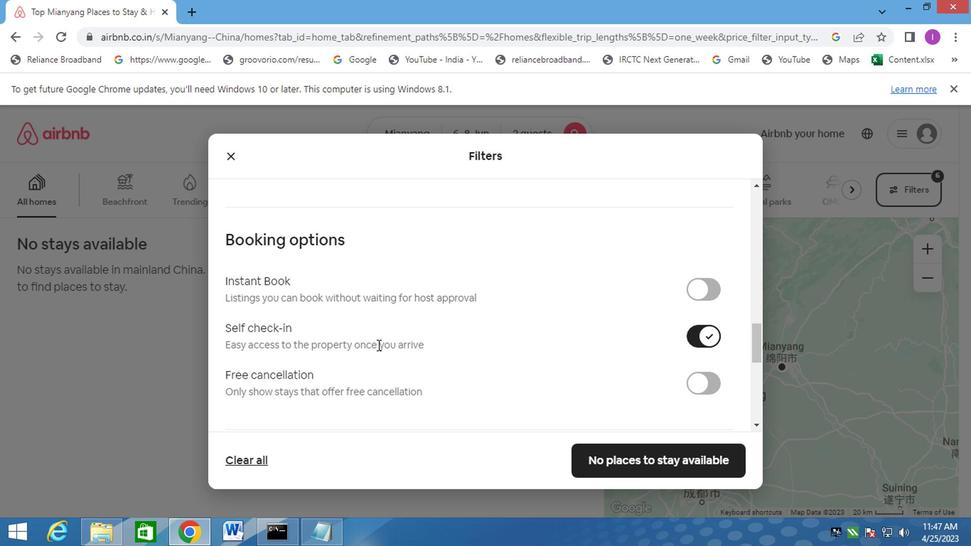 
Action: Mouse moved to (650, 323)
Screenshot: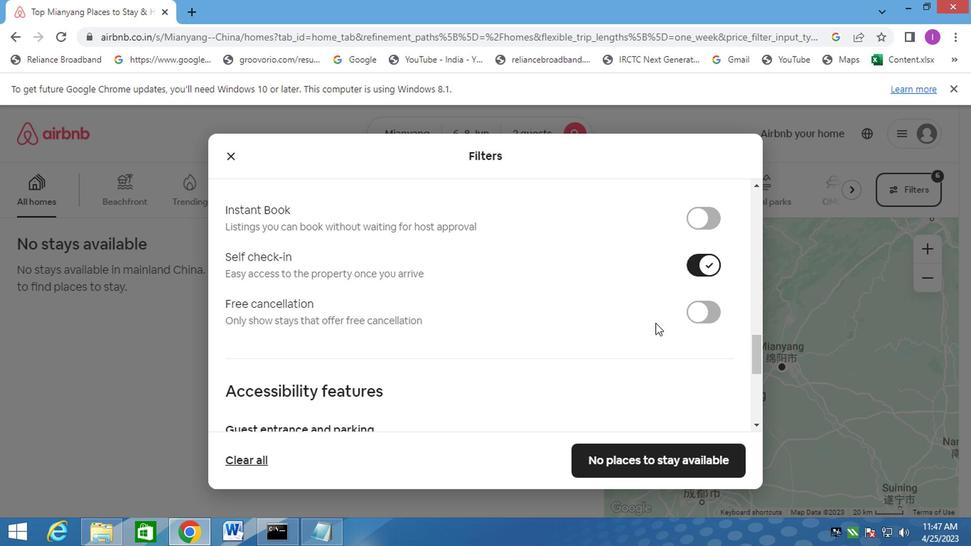 
Action: Mouse scrolled (650, 322) with delta (0, 0)
Screenshot: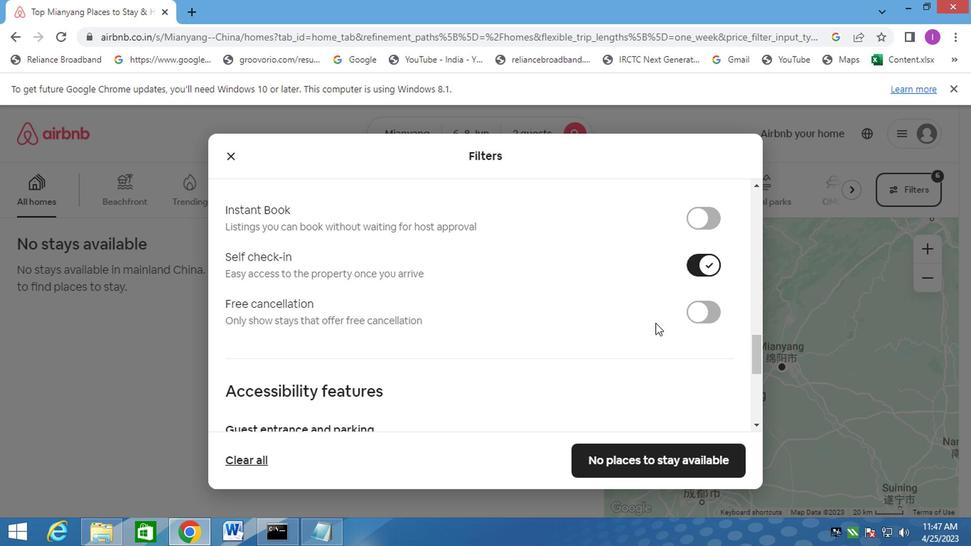 
Action: Mouse moved to (647, 324)
Screenshot: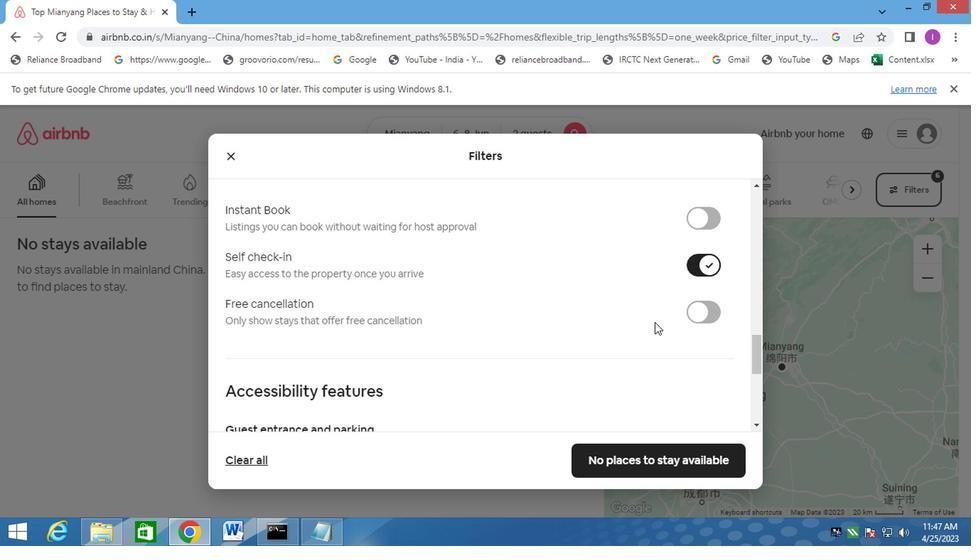 
Action: Mouse scrolled (647, 324) with delta (0, 0)
Screenshot: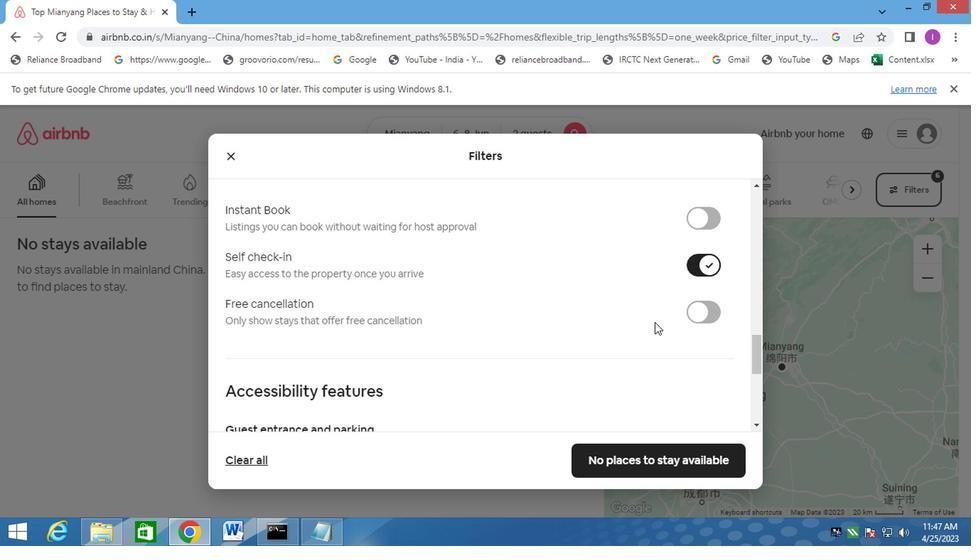 
Action: Mouse moved to (543, 344)
Screenshot: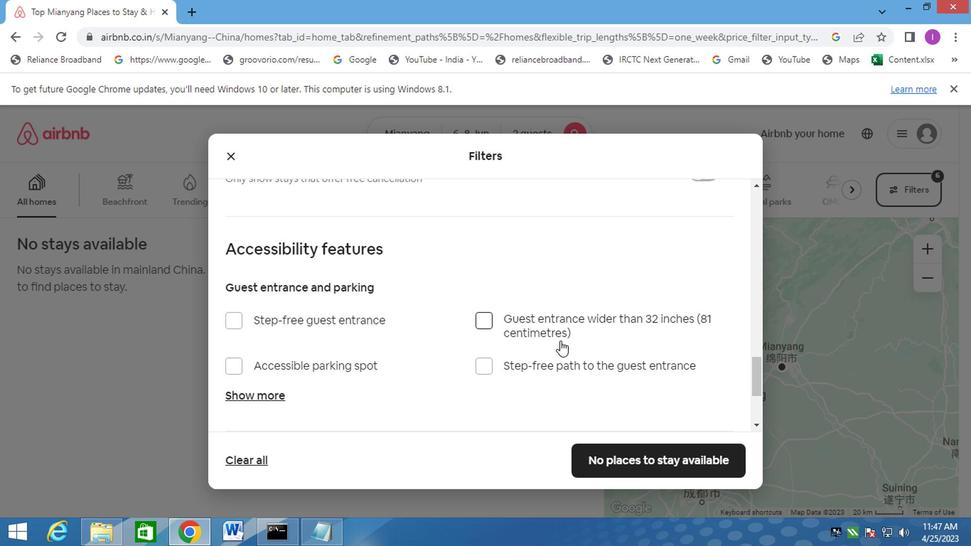 
Action: Mouse scrolled (543, 343) with delta (0, -1)
Screenshot: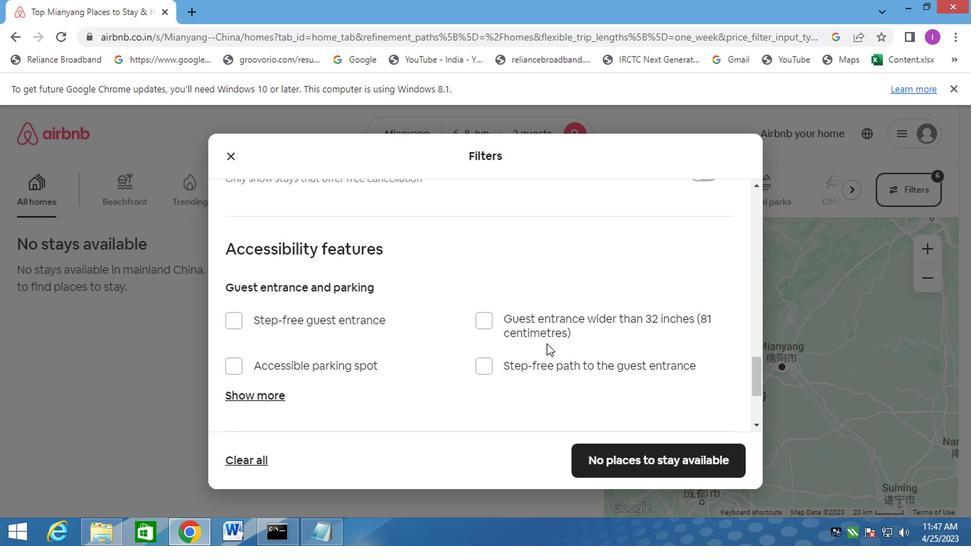 
Action: Mouse scrolled (543, 343) with delta (0, -1)
Screenshot: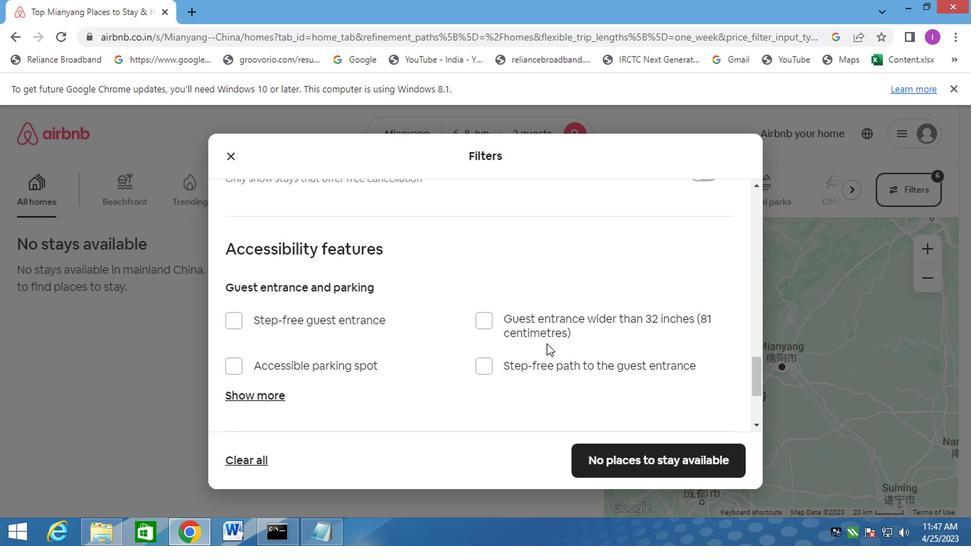 
Action: Mouse scrolled (543, 343) with delta (0, -1)
Screenshot: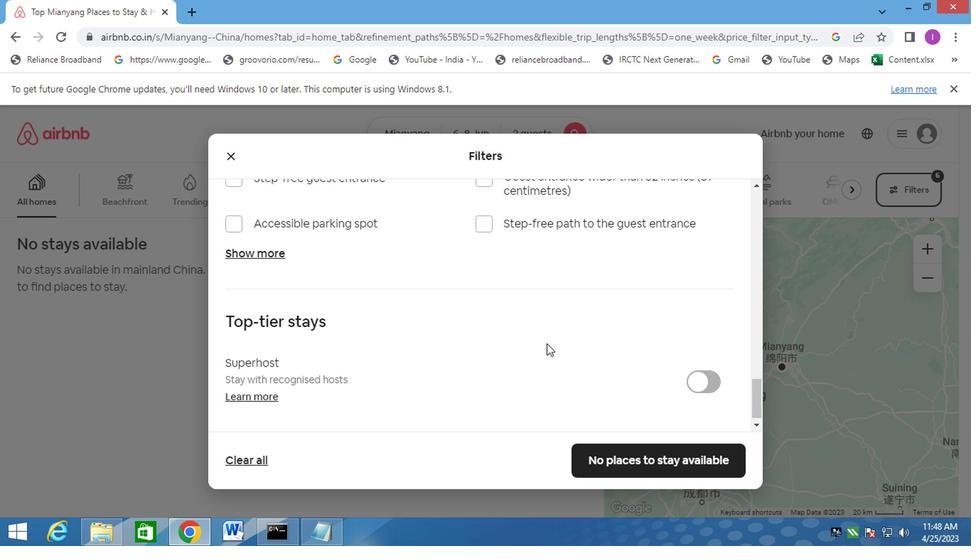 
Action: Mouse scrolled (543, 343) with delta (0, -1)
Screenshot: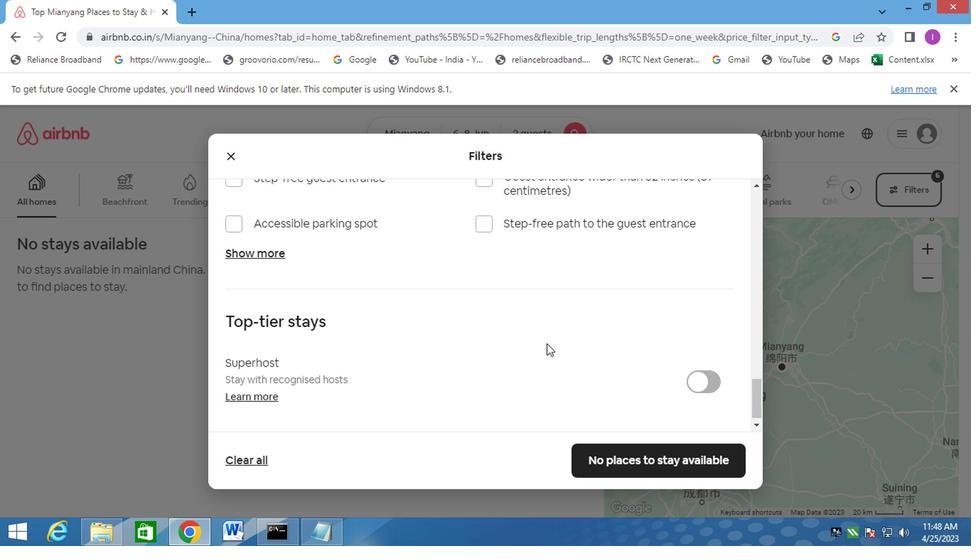 
Action: Mouse scrolled (543, 343) with delta (0, -1)
Screenshot: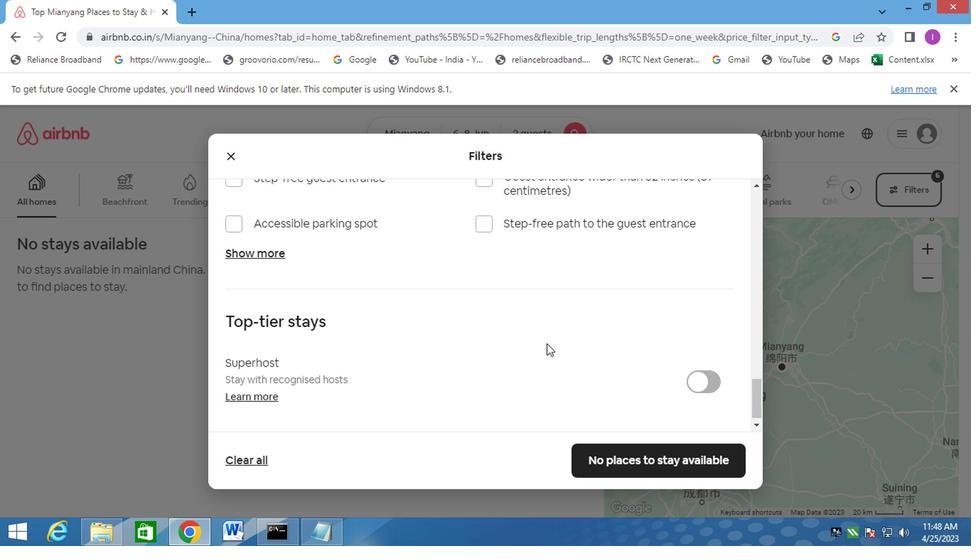 
Action: Mouse moved to (536, 324)
Screenshot: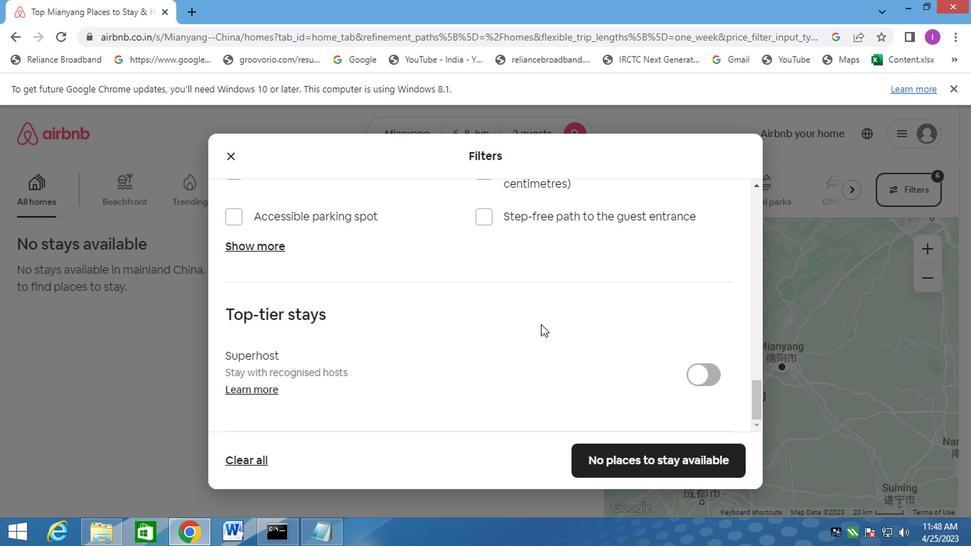 
Action: Mouse scrolled (536, 323) with delta (0, -1)
Screenshot: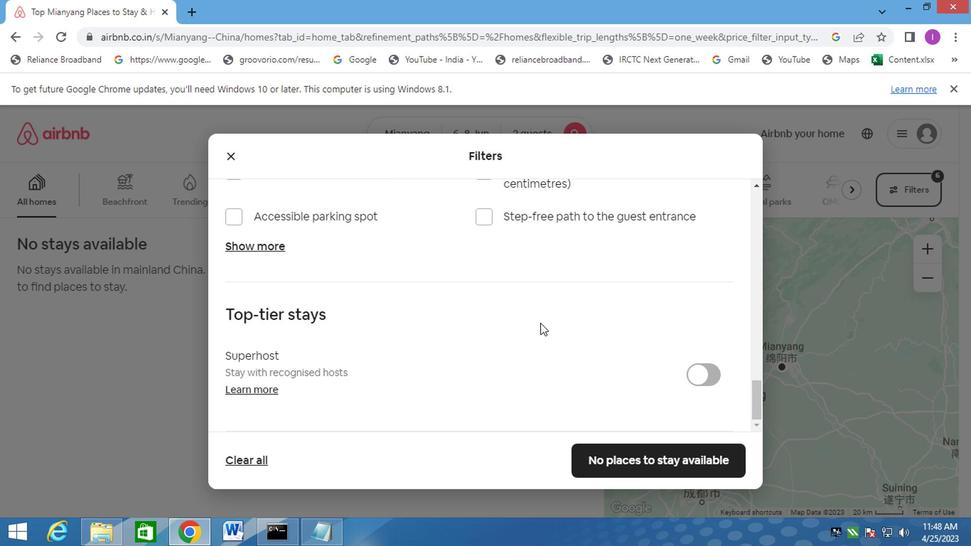 
Action: Mouse moved to (629, 460)
Screenshot: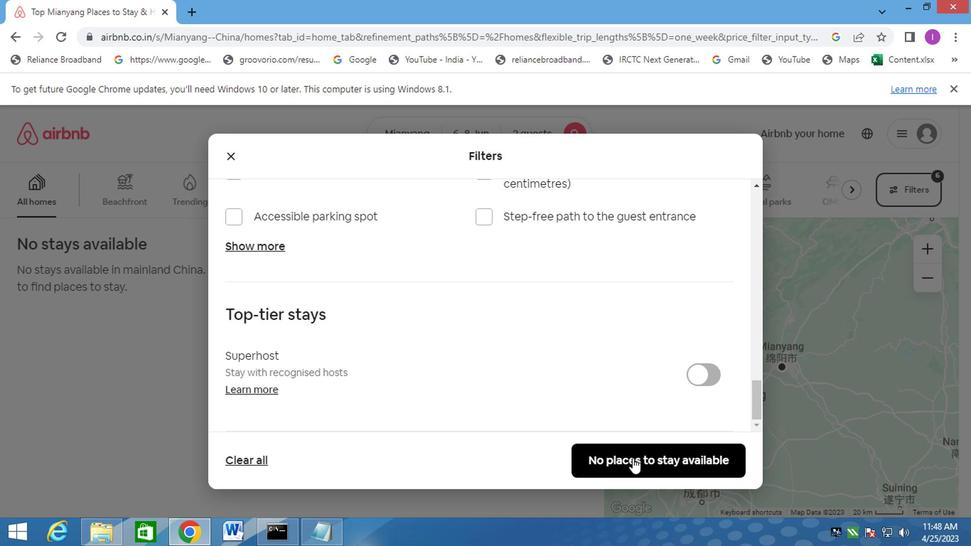
Action: Mouse pressed left at (629, 460)
Screenshot: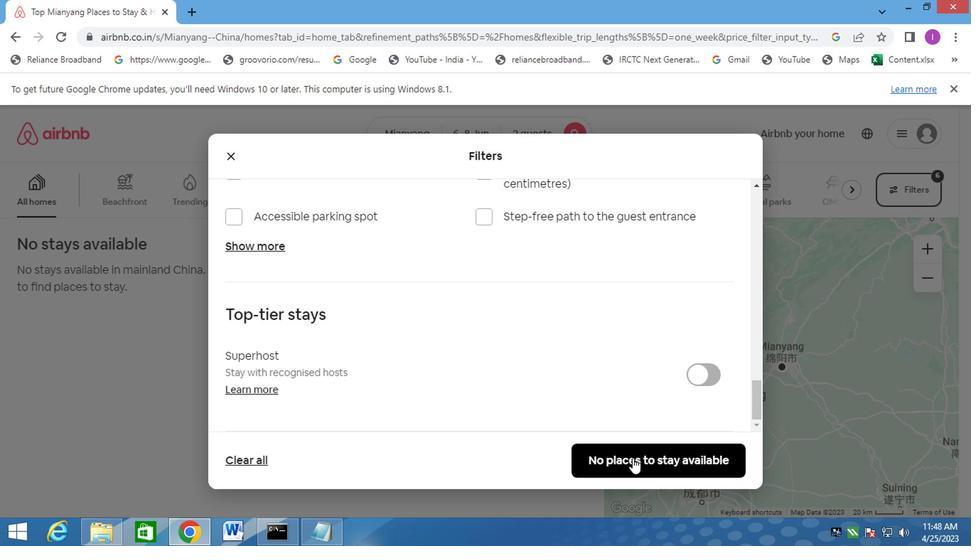 
Action: Mouse moved to (805, 62)
Screenshot: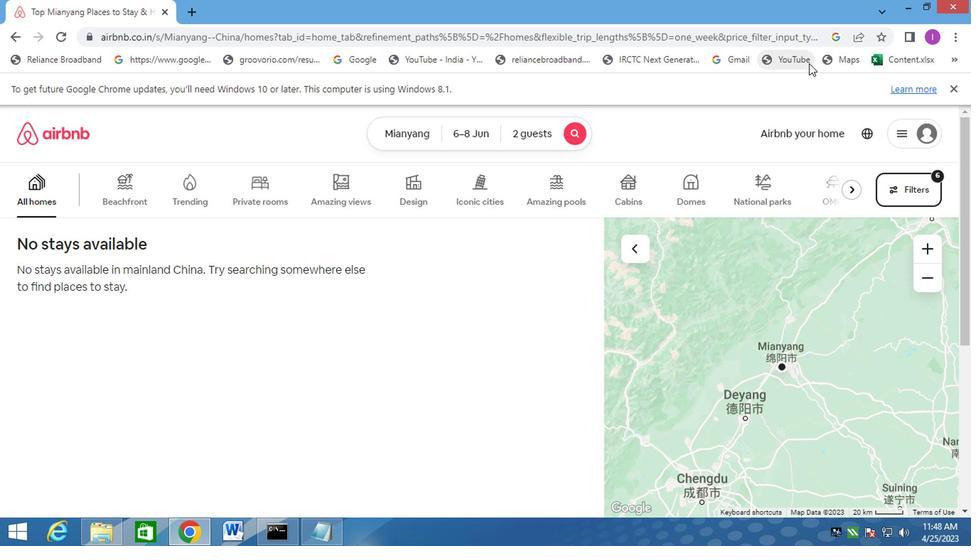 
